 Task: Look for space in Karonga, Malawi from 15th June, 2023 to 21st June, 2023 for 5 adults in price range Rs.14000 to Rs.25000. Place can be entire place with 3 bedrooms having 3 beds and 3 bathrooms. Property type can be house, flat, guest house. Booking option can be shelf check-in. Required host language is English.
Action: Mouse moved to (435, 127)
Screenshot: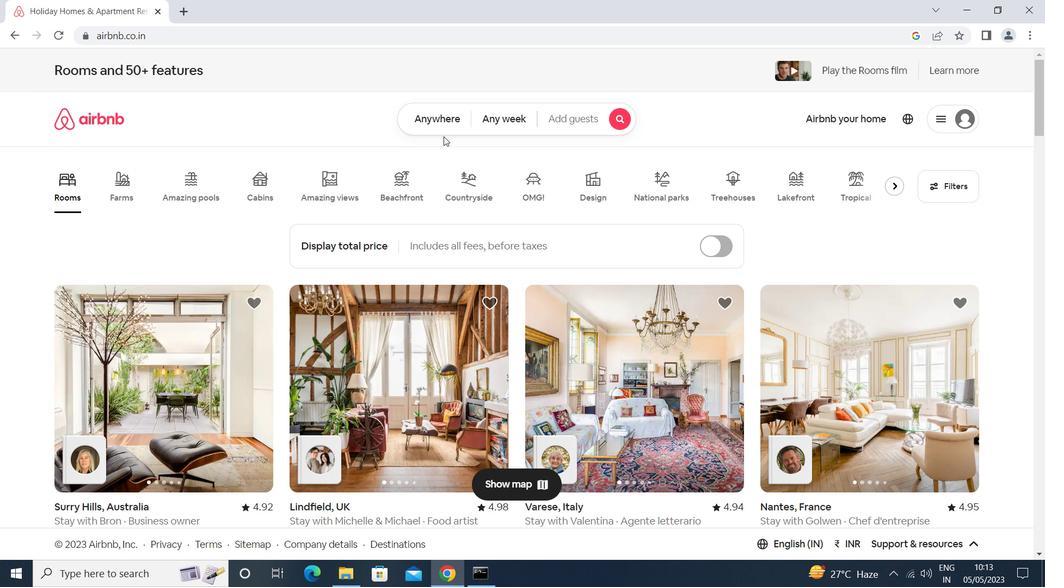 
Action: Mouse pressed left at (435, 127)
Screenshot: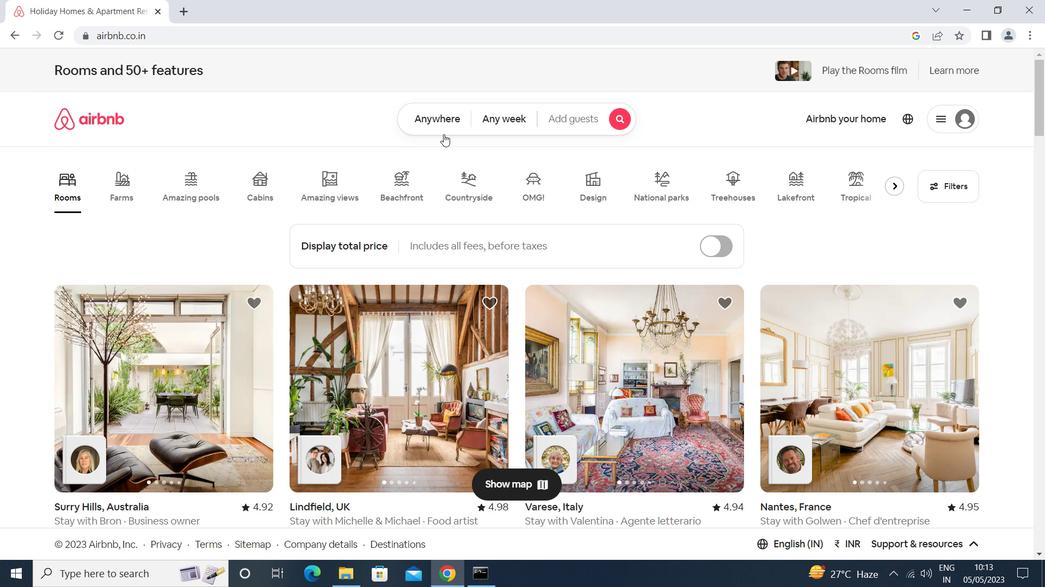 
Action: Mouse moved to (354, 173)
Screenshot: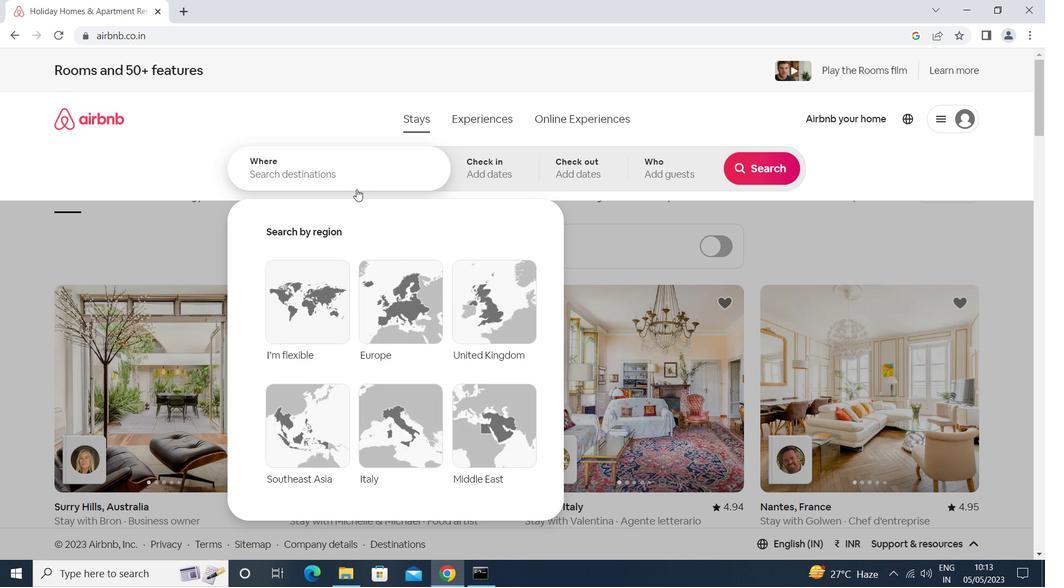 
Action: Mouse pressed left at (354, 173)
Screenshot: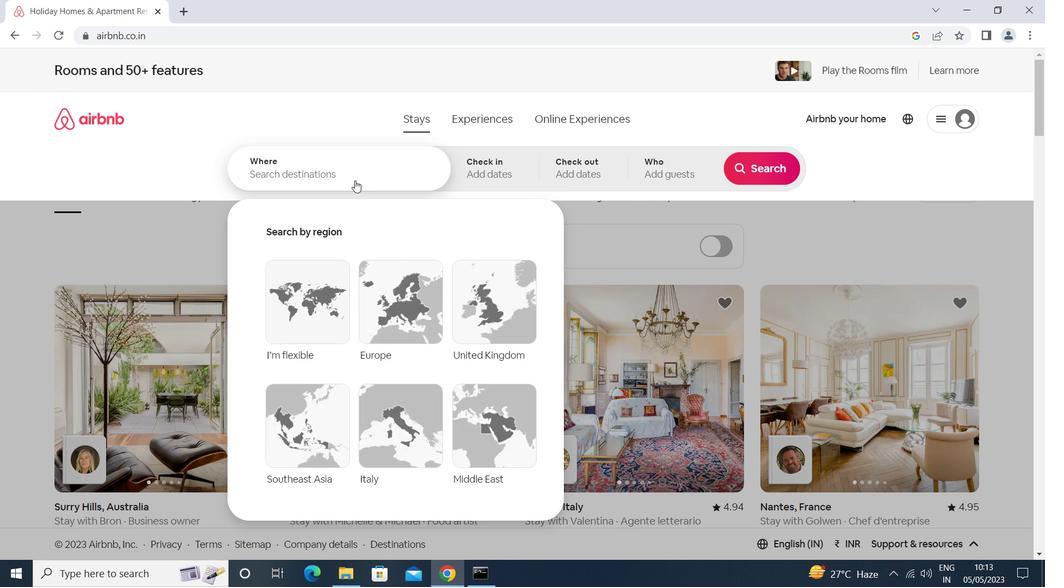
Action: Mouse moved to (354, 173)
Screenshot: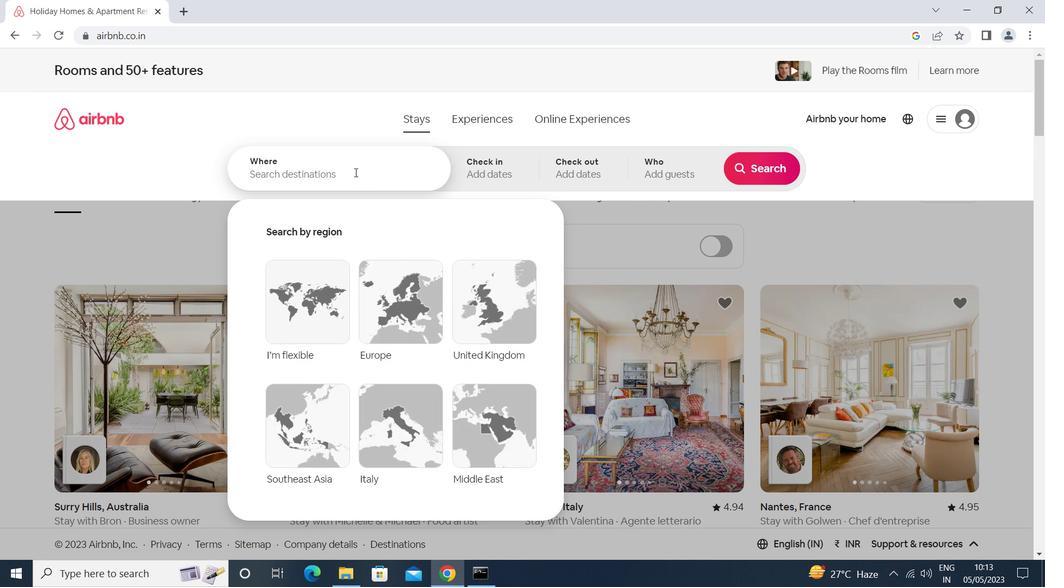 
Action: Key pressed karongas<Key.down><Key.enter>
Screenshot: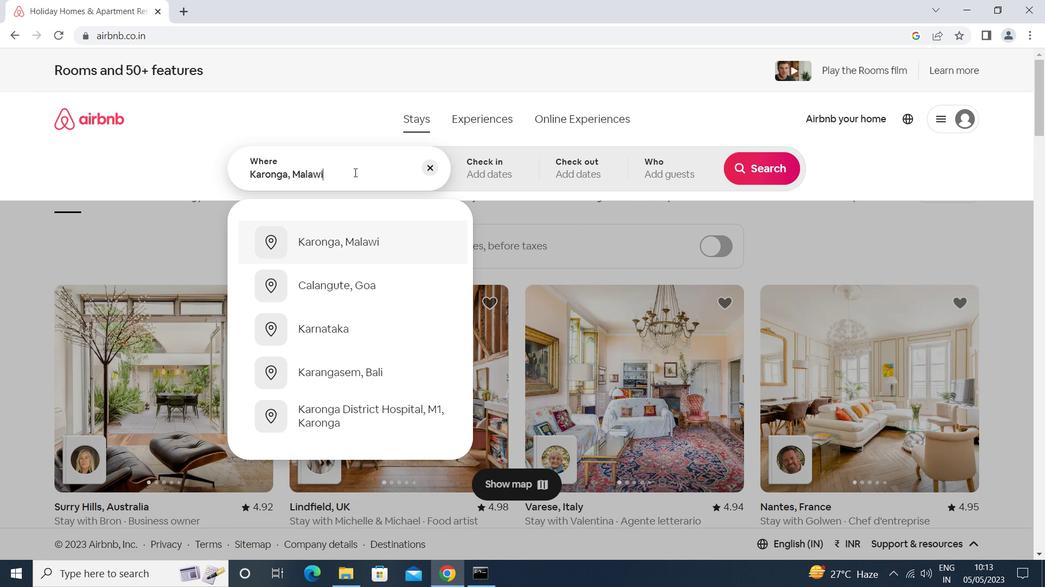 
Action: Mouse moved to (683, 392)
Screenshot: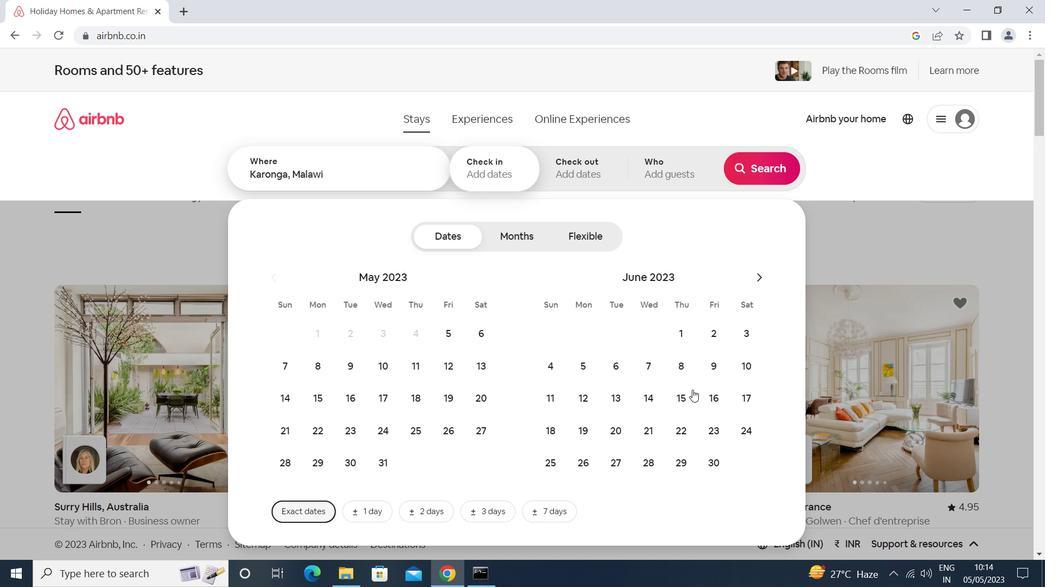 
Action: Mouse pressed left at (683, 392)
Screenshot: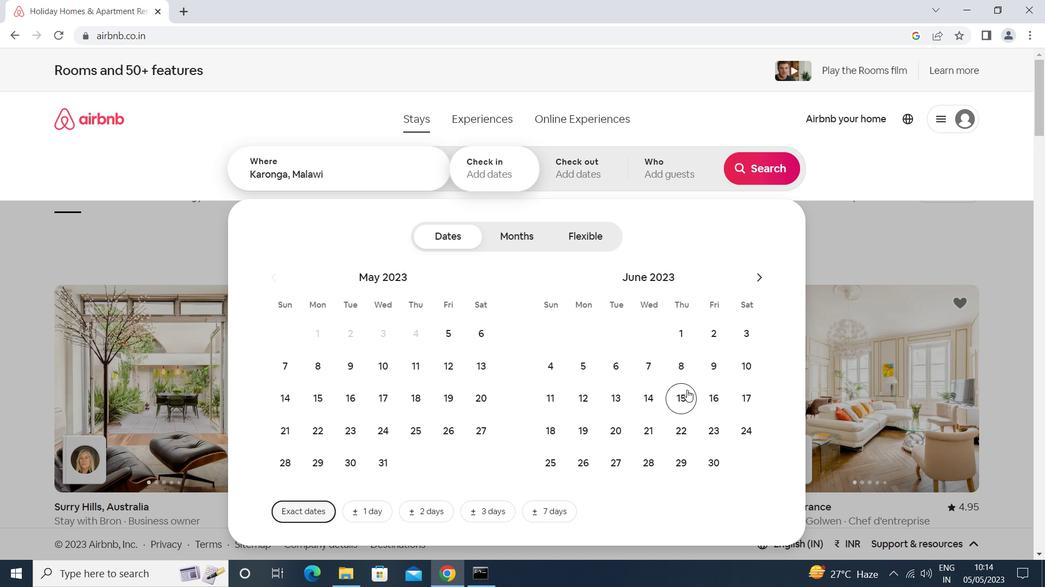 
Action: Mouse moved to (645, 431)
Screenshot: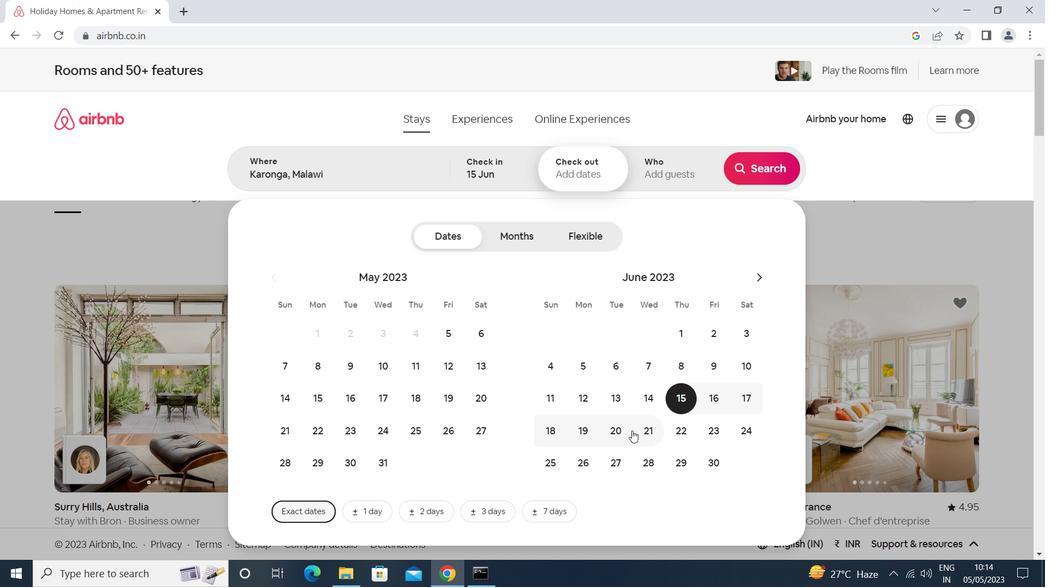 
Action: Mouse pressed left at (645, 431)
Screenshot: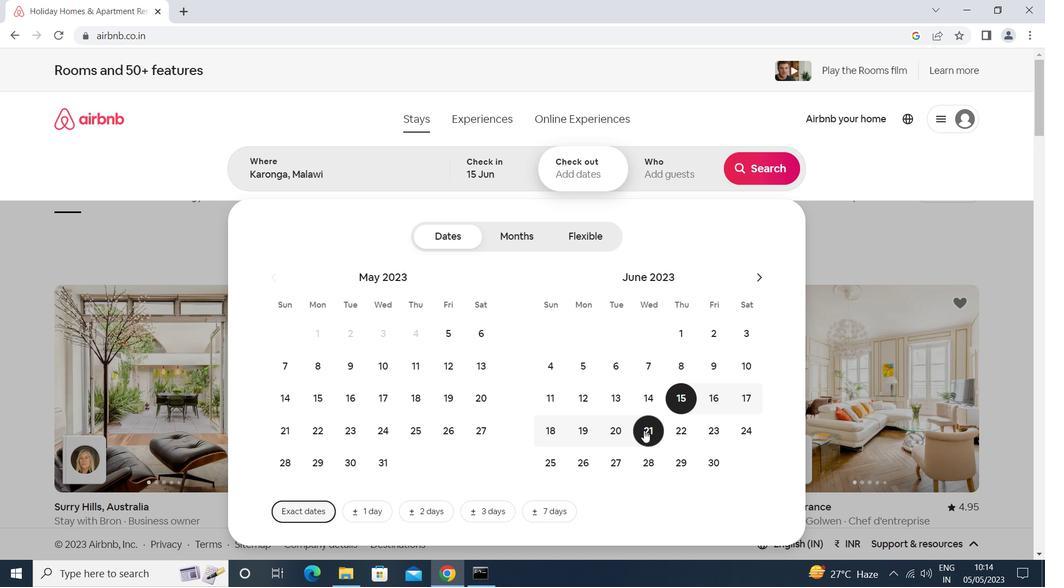
Action: Mouse moved to (648, 187)
Screenshot: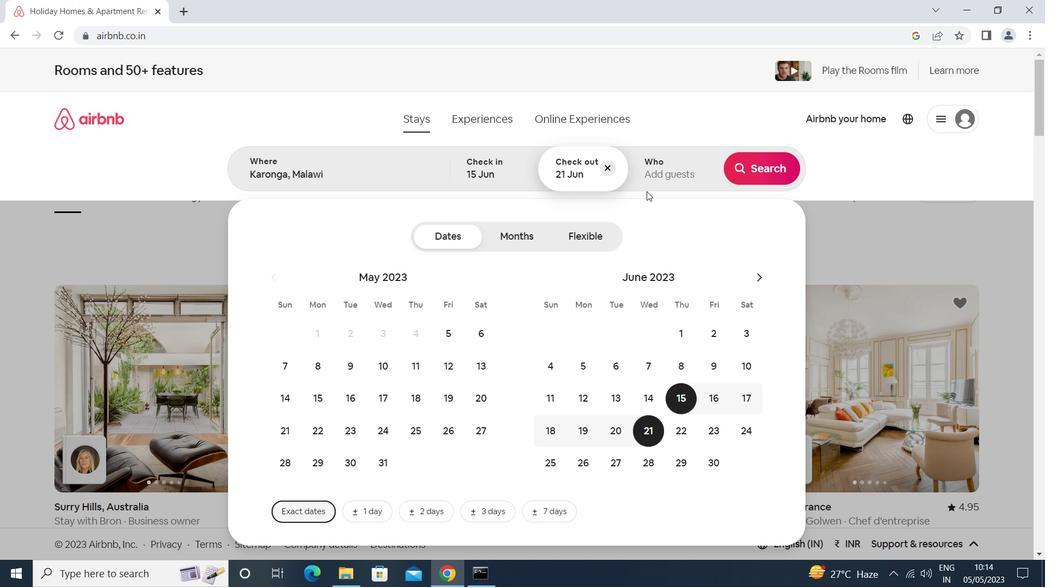 
Action: Mouse pressed left at (648, 187)
Screenshot: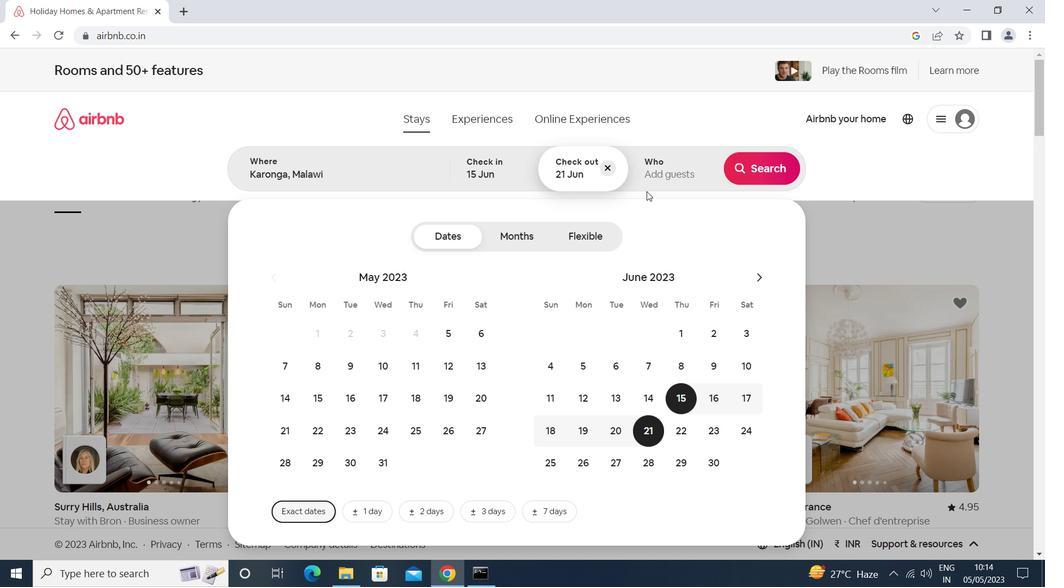 
Action: Mouse moved to (757, 242)
Screenshot: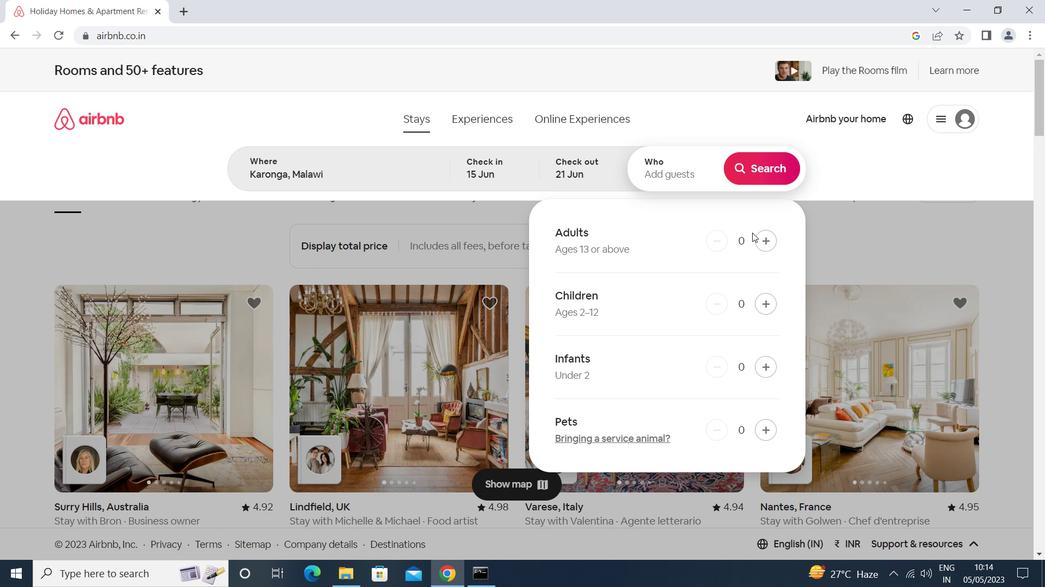 
Action: Mouse pressed left at (757, 242)
Screenshot: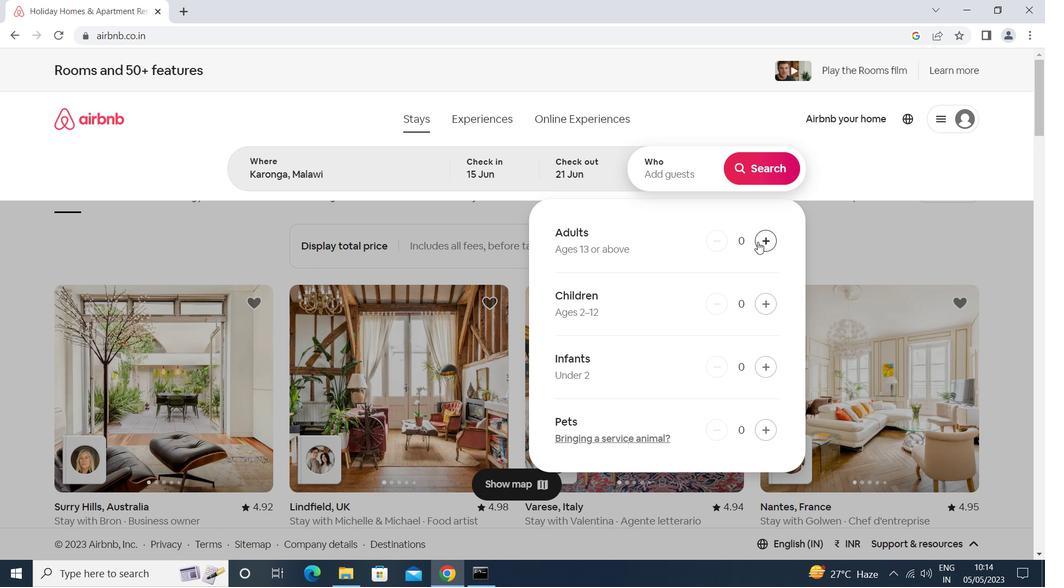
Action: Mouse pressed left at (757, 242)
Screenshot: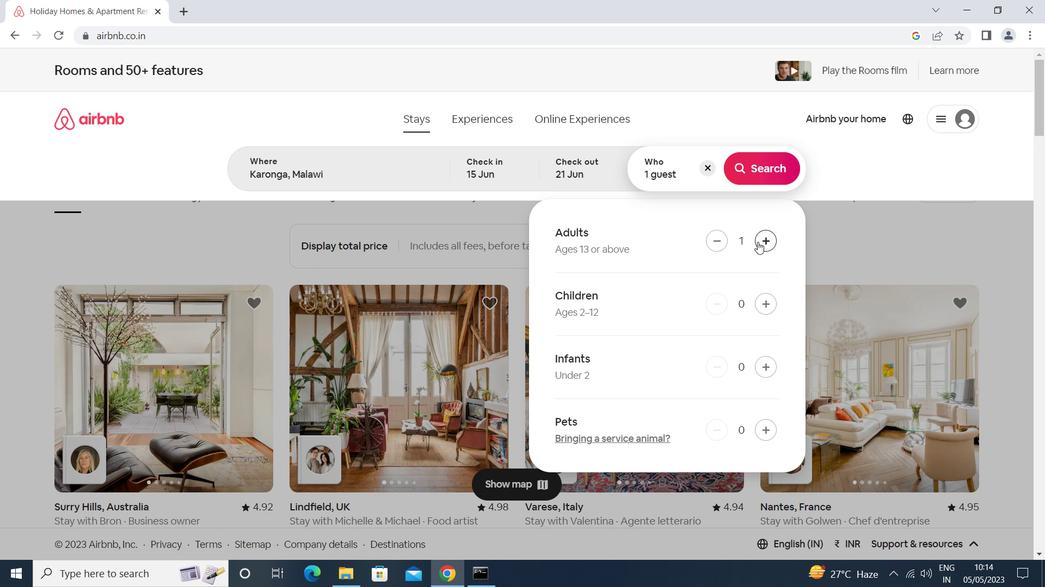 
Action: Mouse moved to (758, 242)
Screenshot: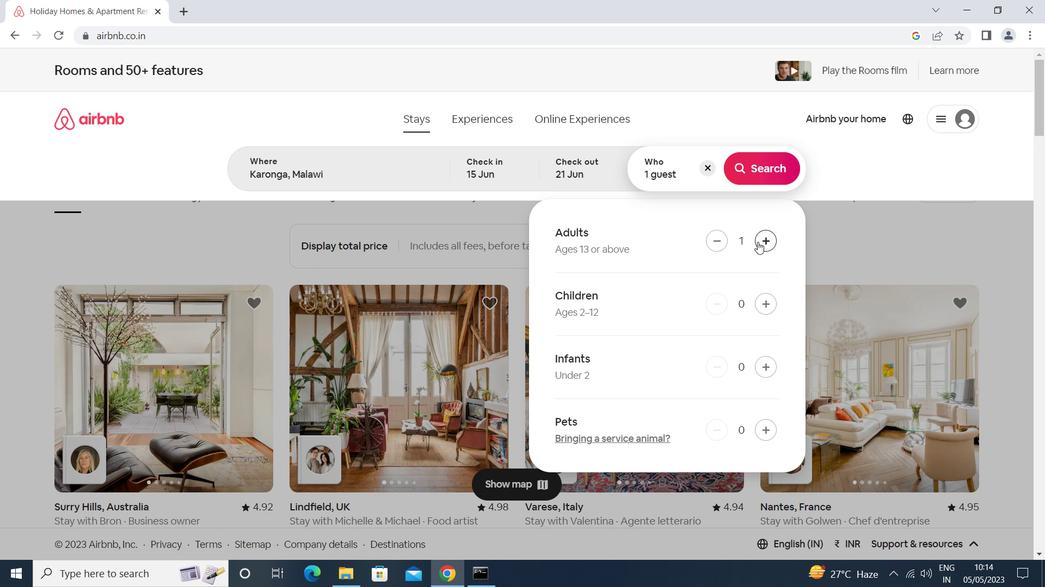 
Action: Mouse pressed left at (758, 242)
Screenshot: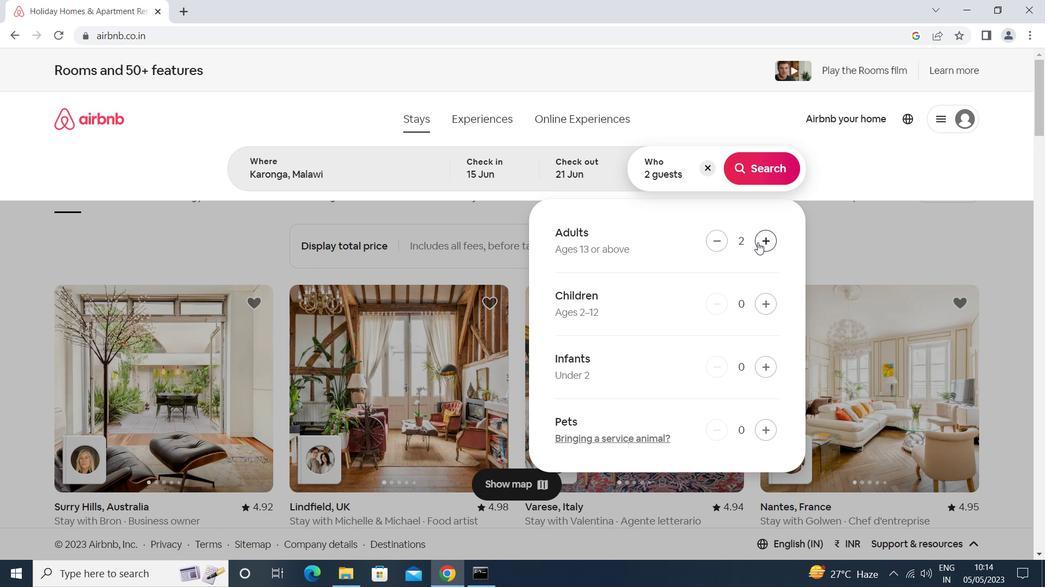 
Action: Mouse pressed left at (758, 242)
Screenshot: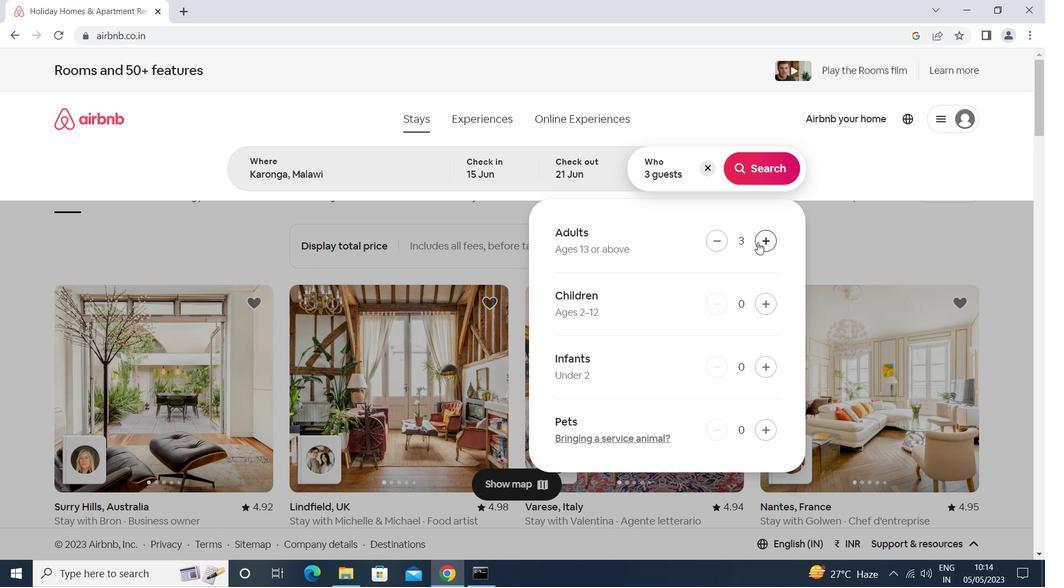 
Action: Mouse pressed left at (758, 242)
Screenshot: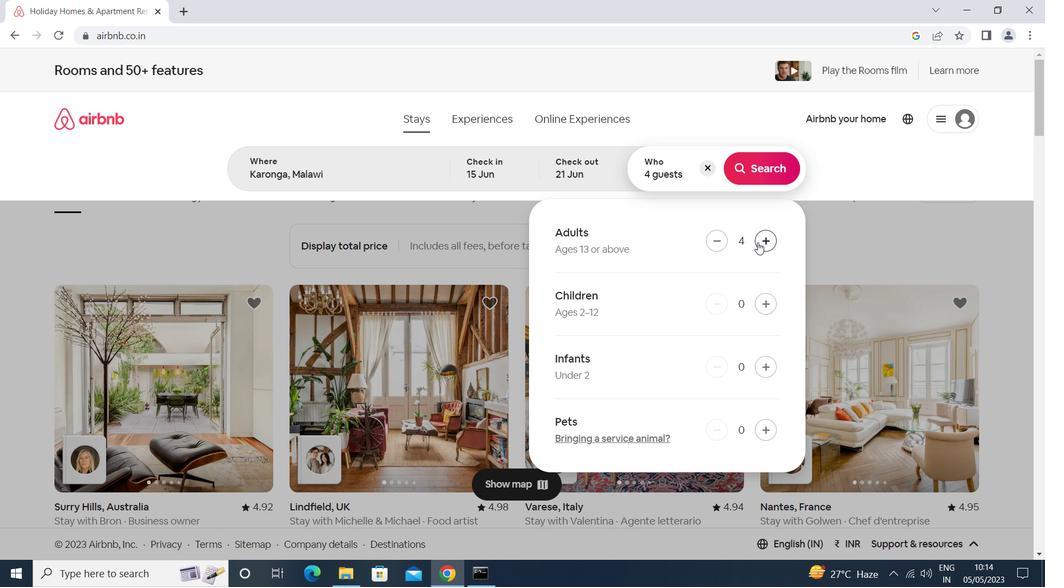 
Action: Mouse moved to (743, 145)
Screenshot: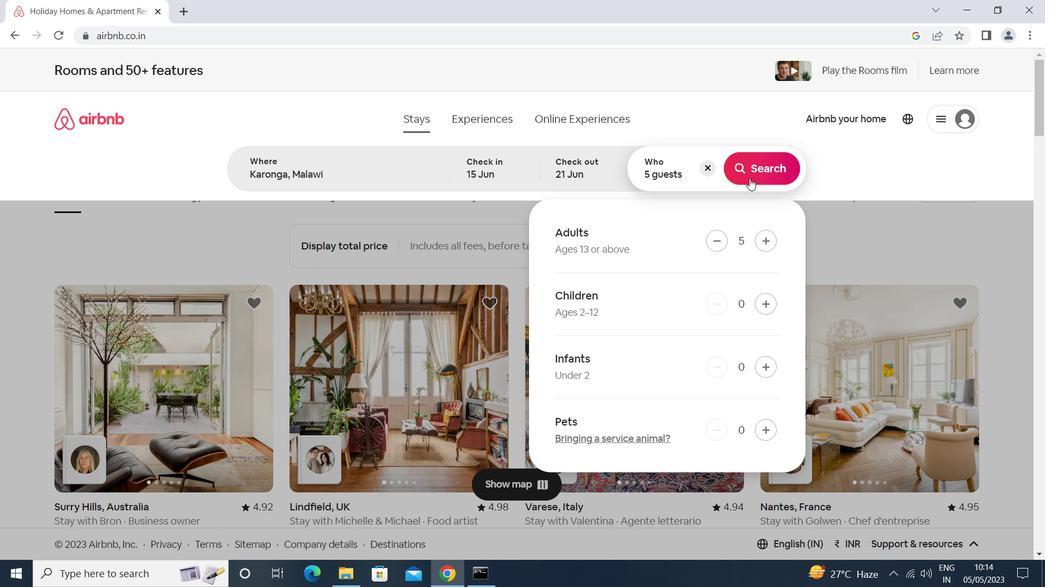 
Action: Mouse pressed left at (743, 145)
Screenshot: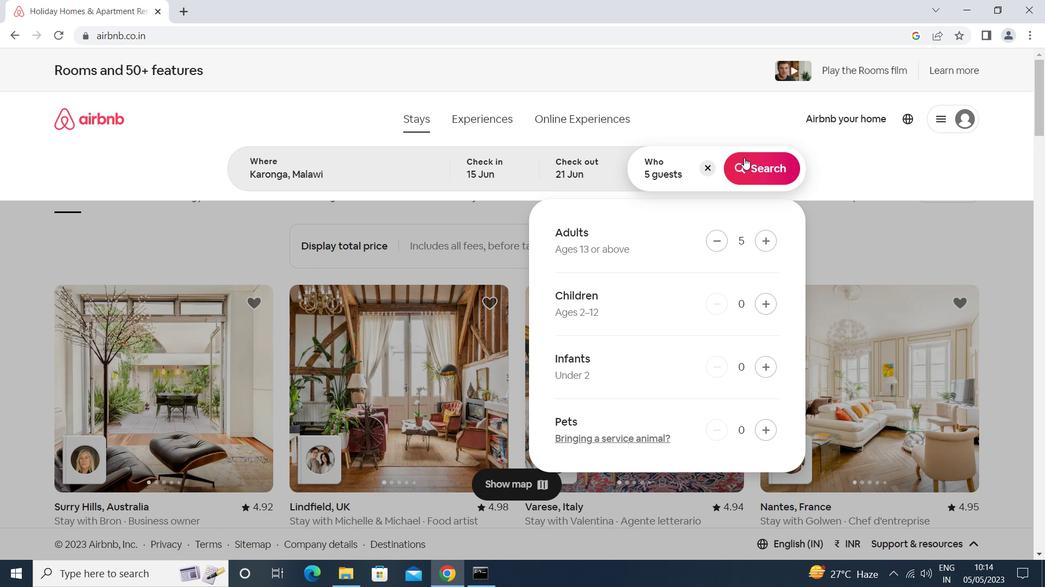 
Action: Mouse moved to (753, 167)
Screenshot: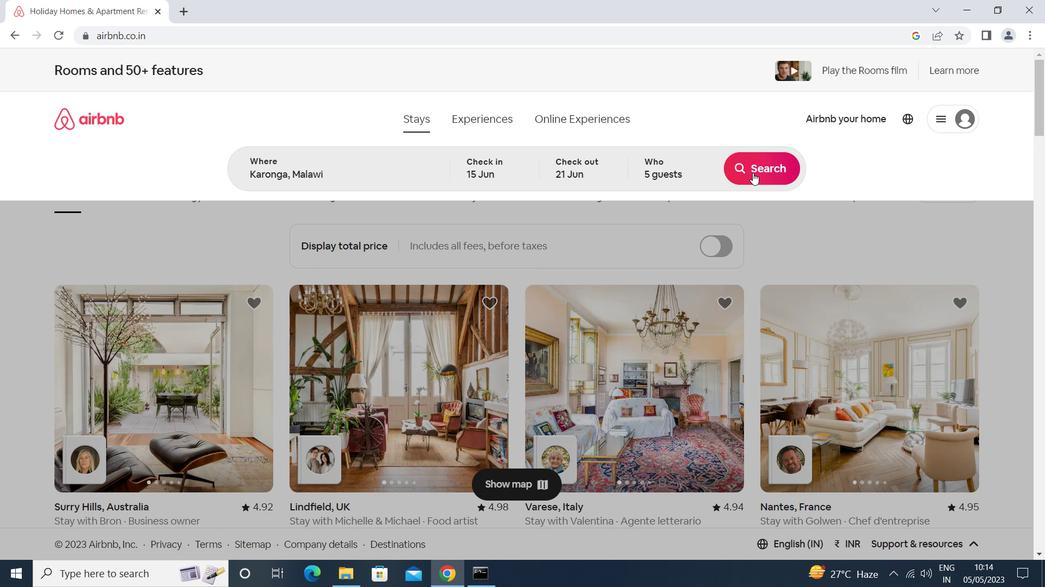 
Action: Mouse pressed left at (753, 167)
Screenshot: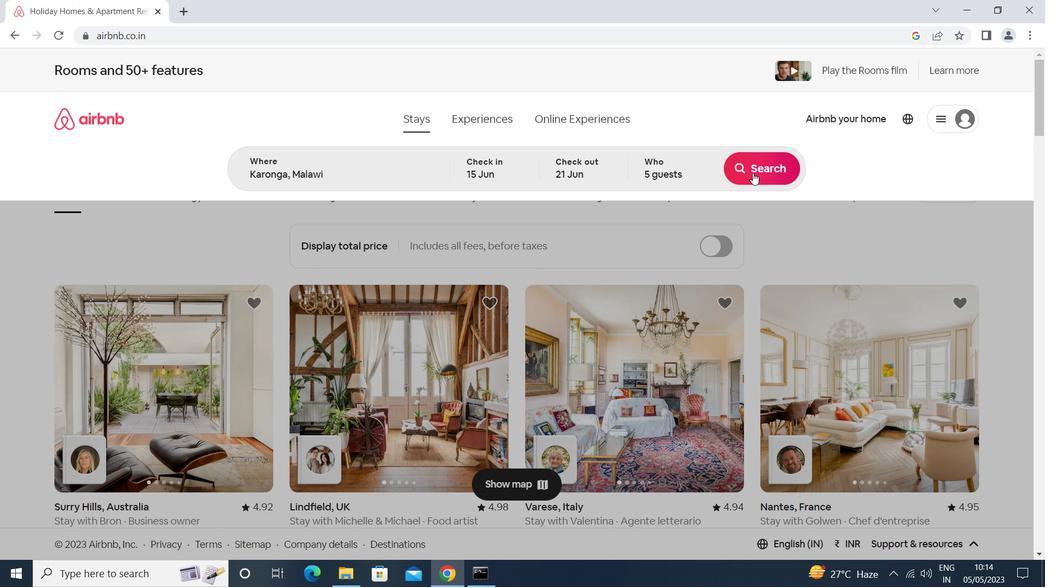 
Action: Mouse moved to (991, 123)
Screenshot: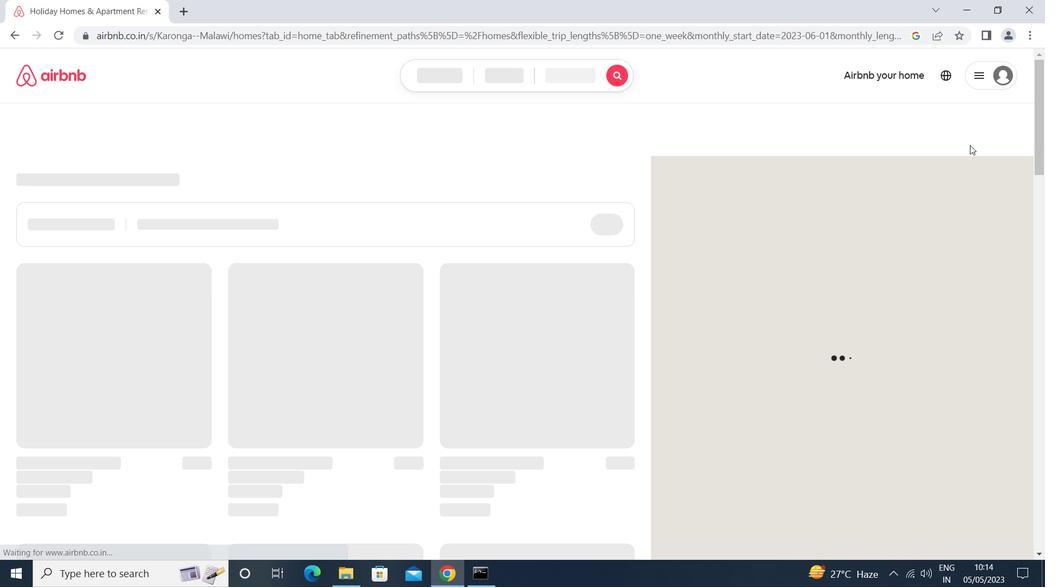 
Action: Mouse pressed left at (991, 123)
Screenshot: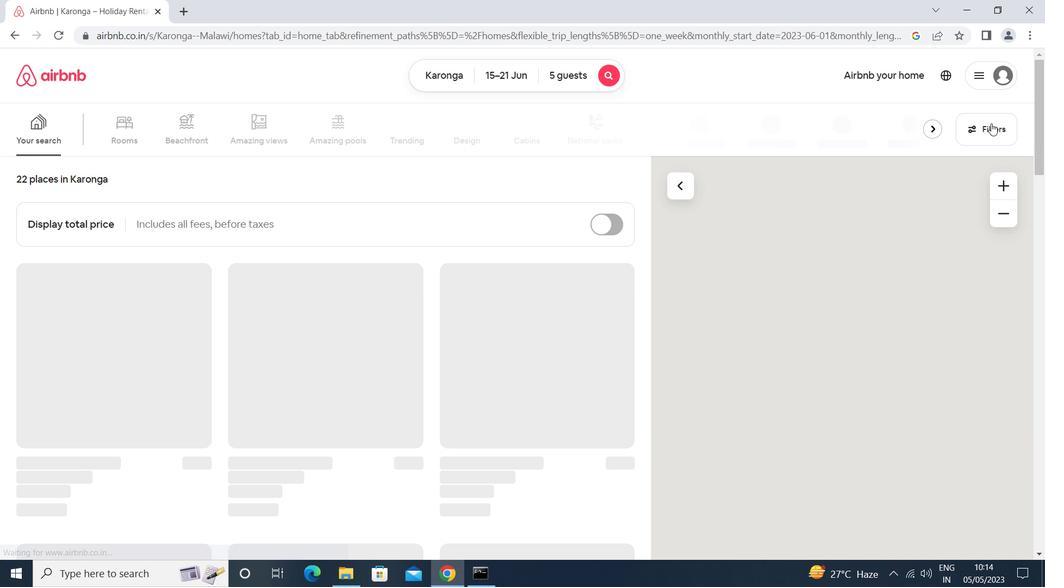 
Action: Mouse moved to (398, 461)
Screenshot: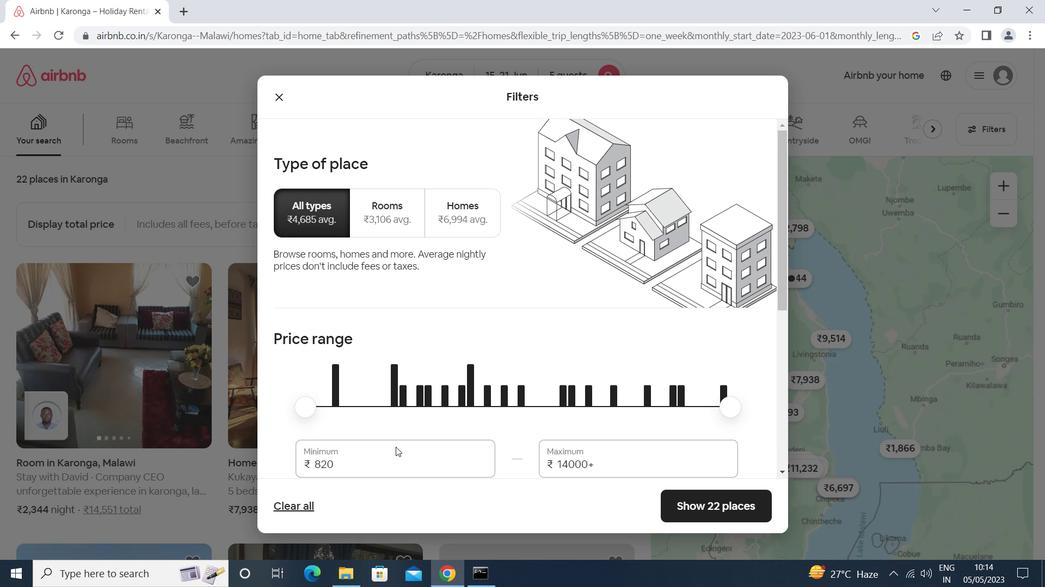 
Action: Mouse pressed left at (398, 461)
Screenshot: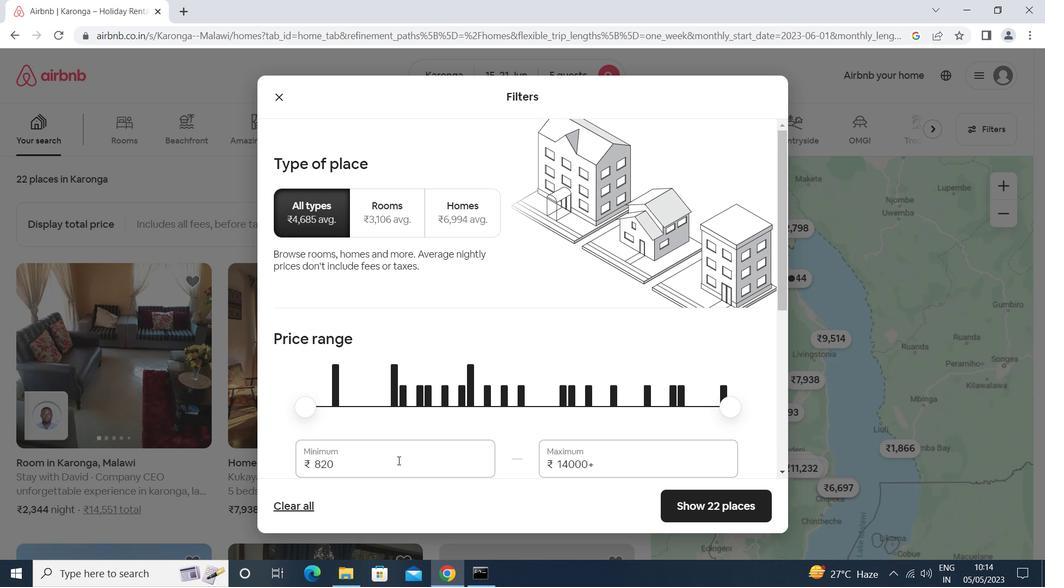 
Action: Mouse moved to (400, 452)
Screenshot: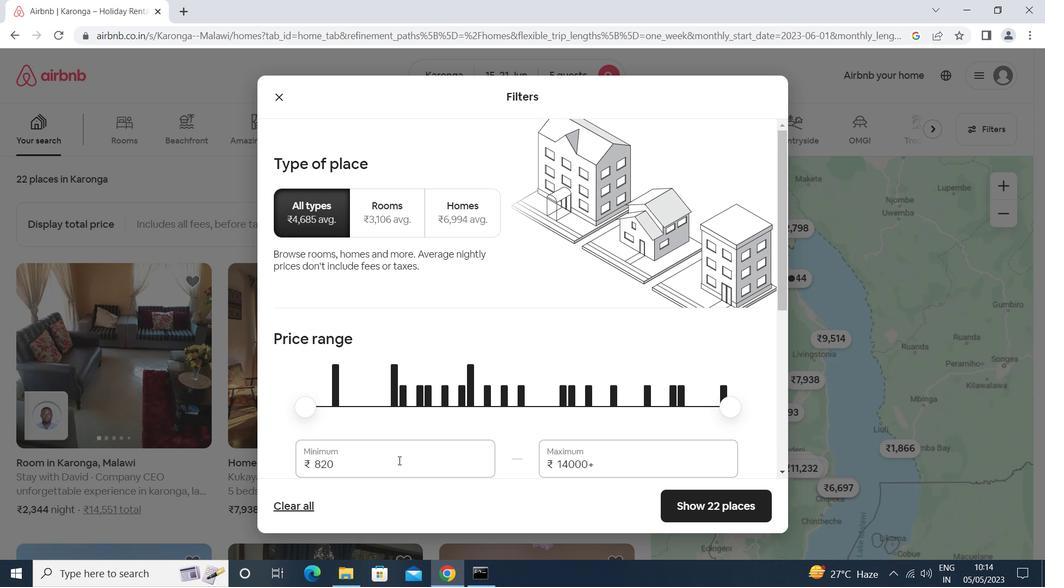 
Action: Key pressed <Key.backspace><Key.backspace><Key.backspace><Key.backspace>14000<Key.tab>25000
Screenshot: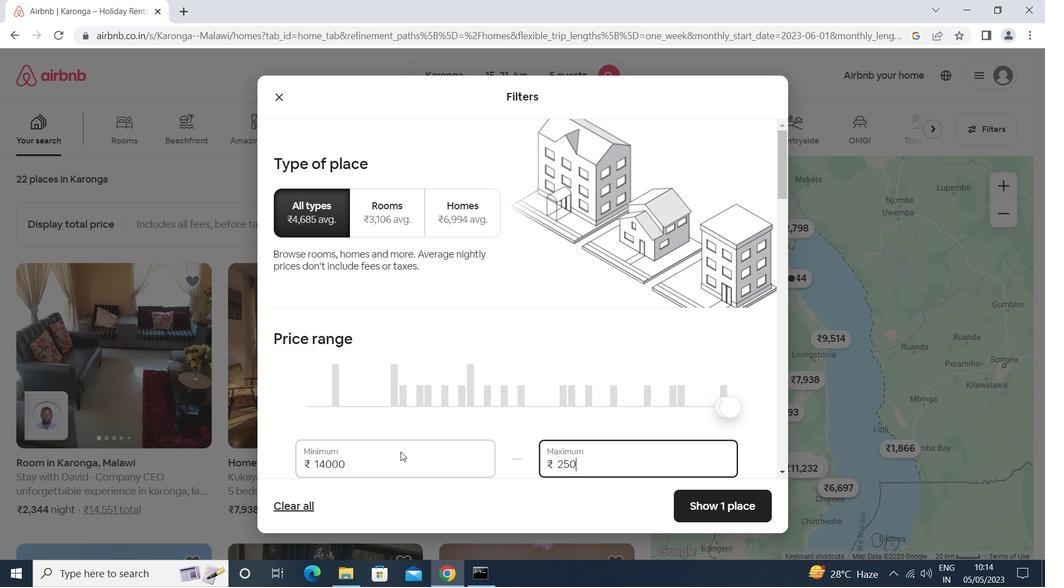 
Action: Mouse moved to (394, 442)
Screenshot: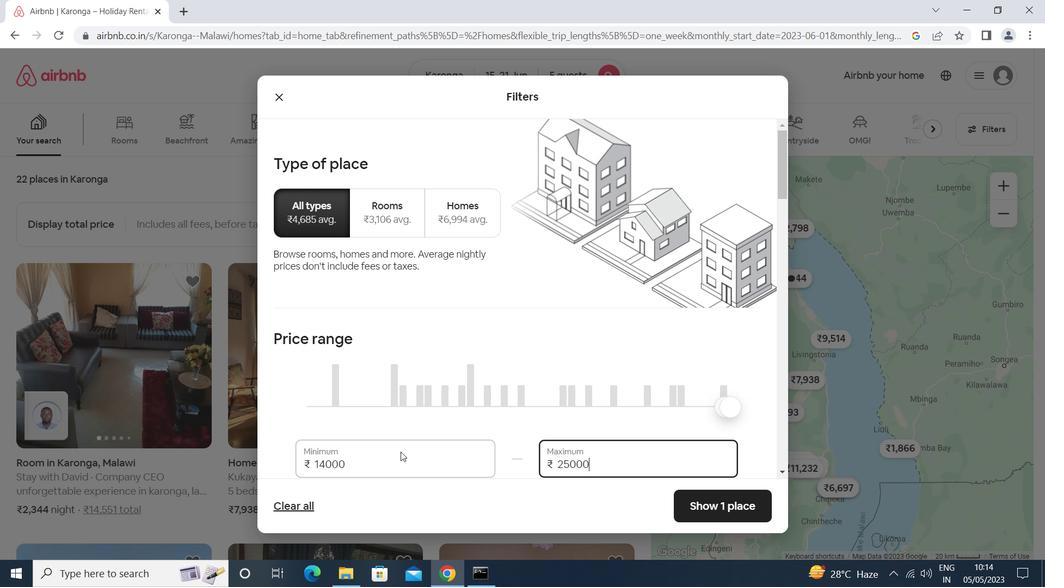 
Action: Mouse scrolled (394, 442) with delta (0, 0)
Screenshot: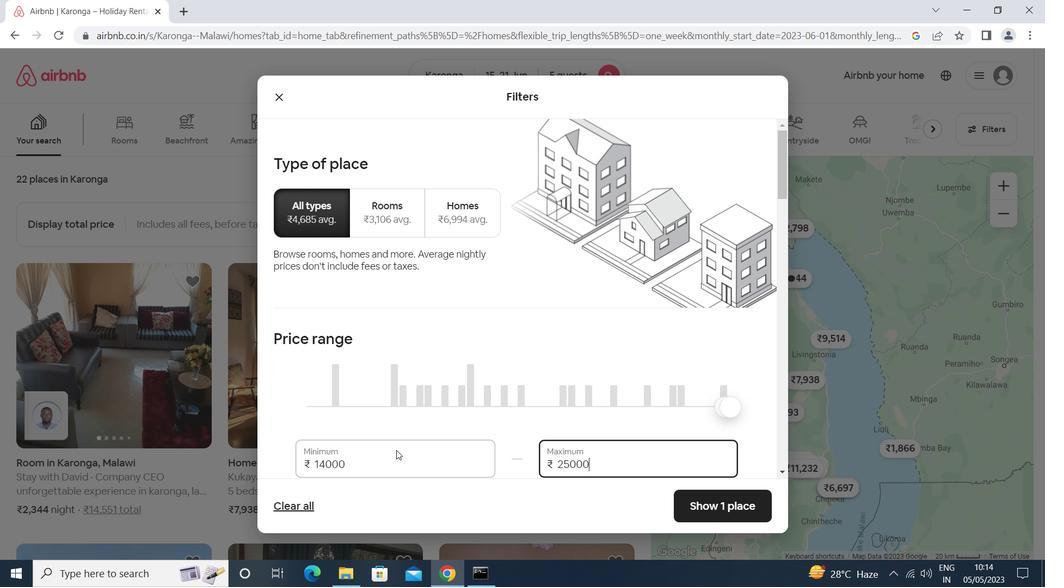 
Action: Mouse scrolled (394, 442) with delta (0, 0)
Screenshot: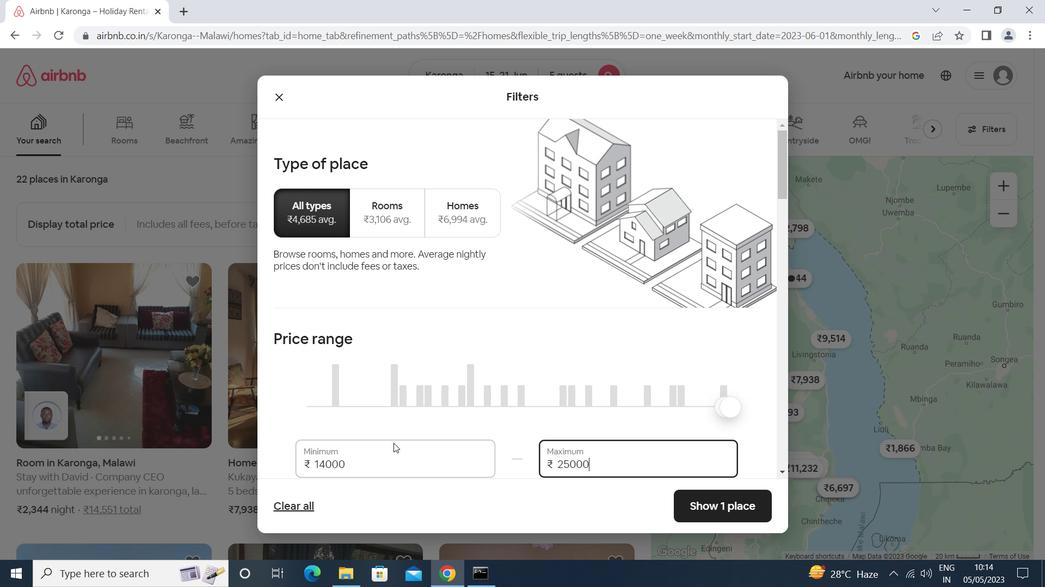 
Action: Mouse scrolled (394, 442) with delta (0, 0)
Screenshot: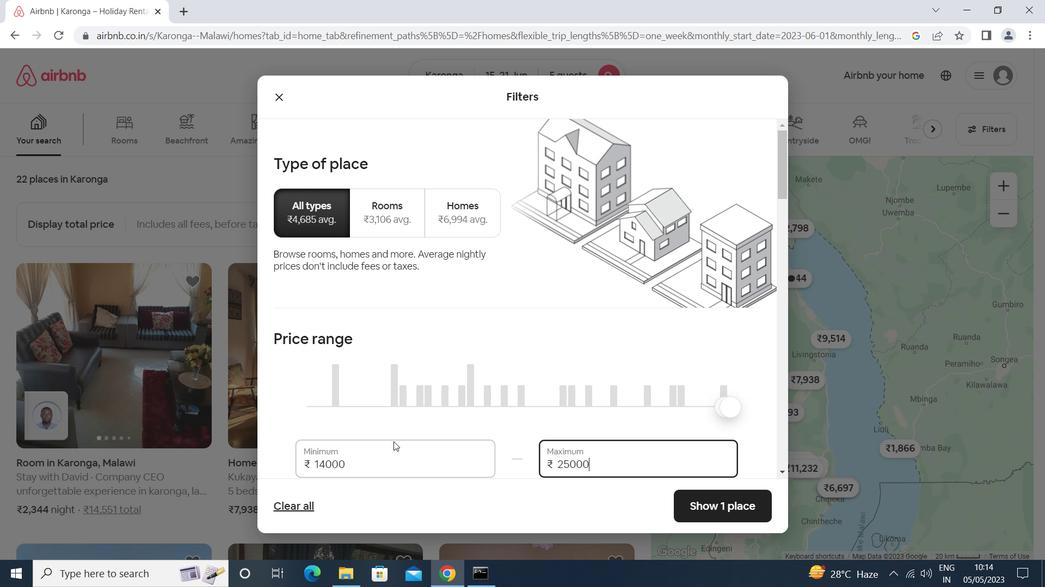 
Action: Mouse scrolled (394, 442) with delta (0, 0)
Screenshot: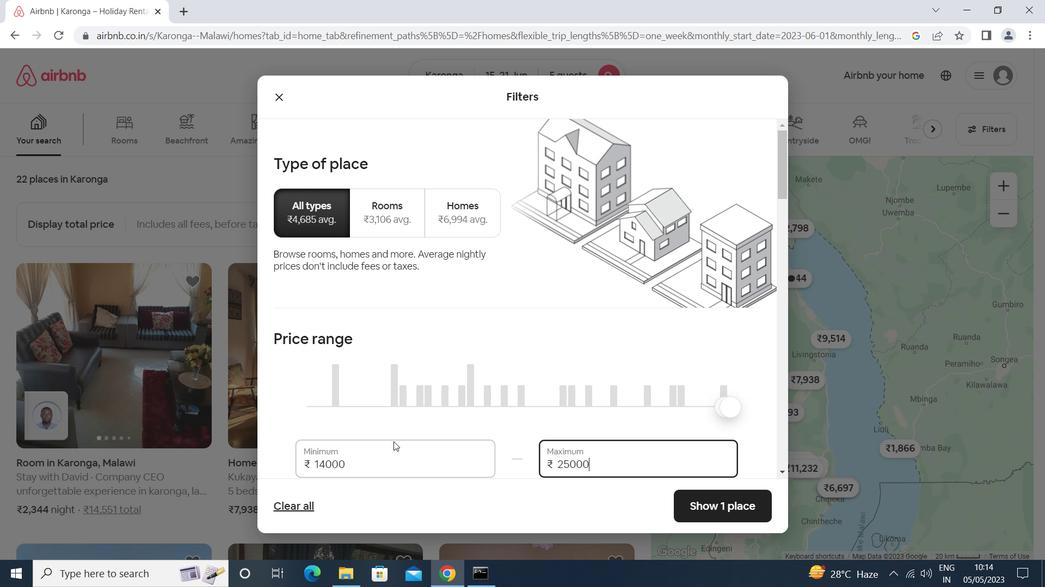 
Action: Mouse scrolled (394, 442) with delta (0, 0)
Screenshot: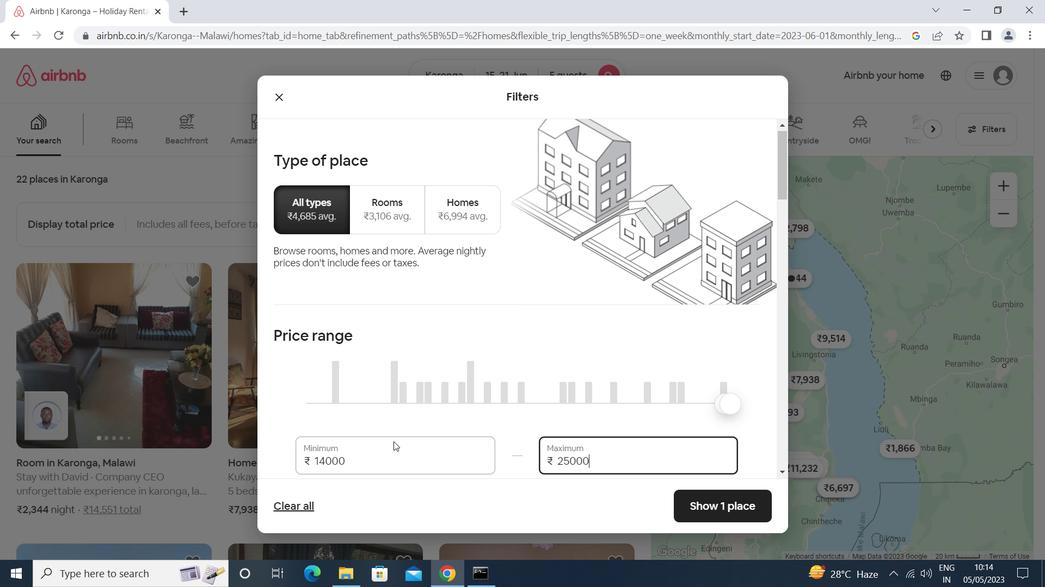 
Action: Mouse moved to (447, 268)
Screenshot: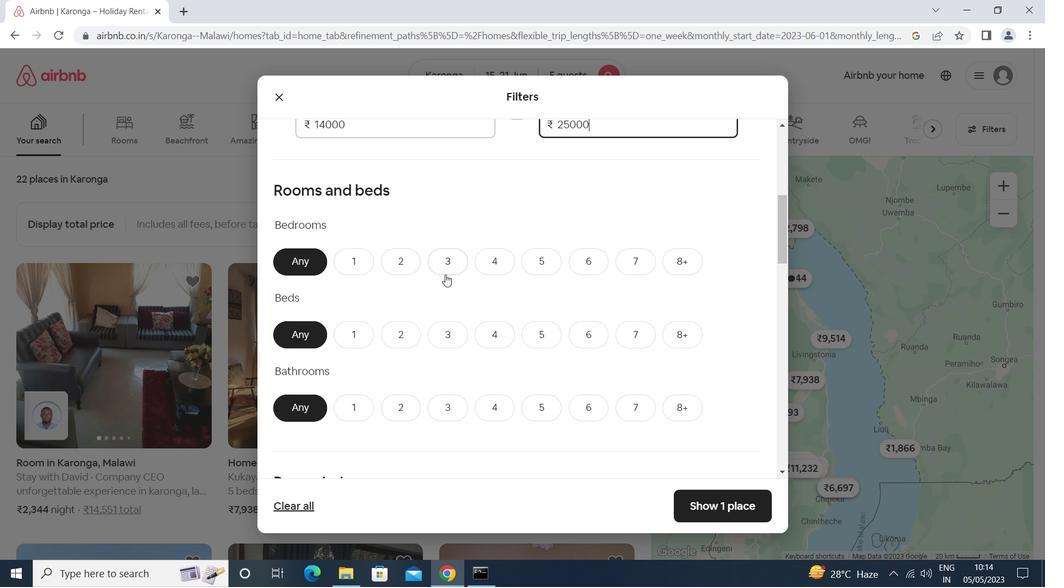 
Action: Mouse pressed left at (447, 268)
Screenshot: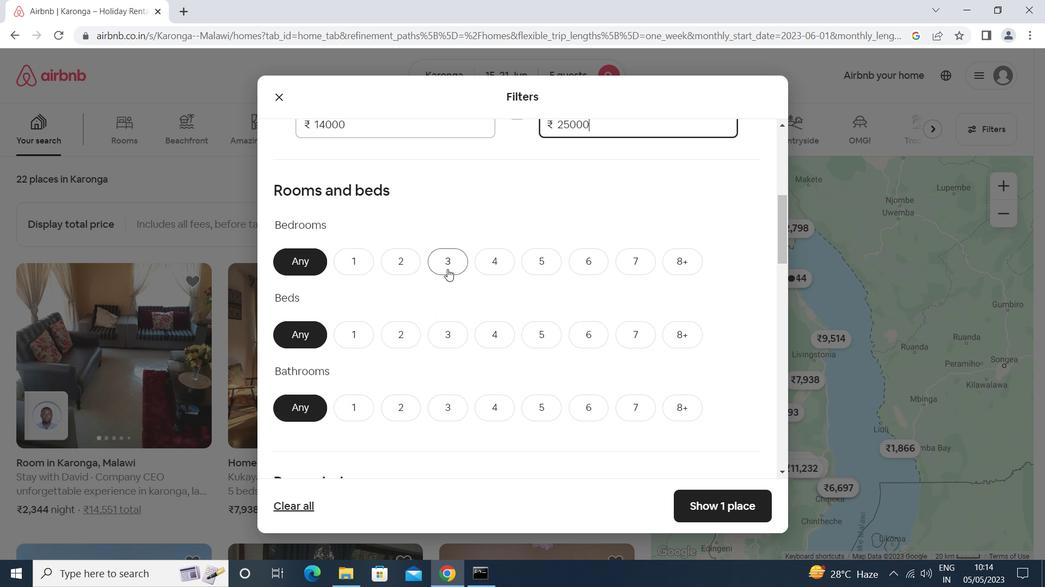 
Action: Mouse moved to (452, 334)
Screenshot: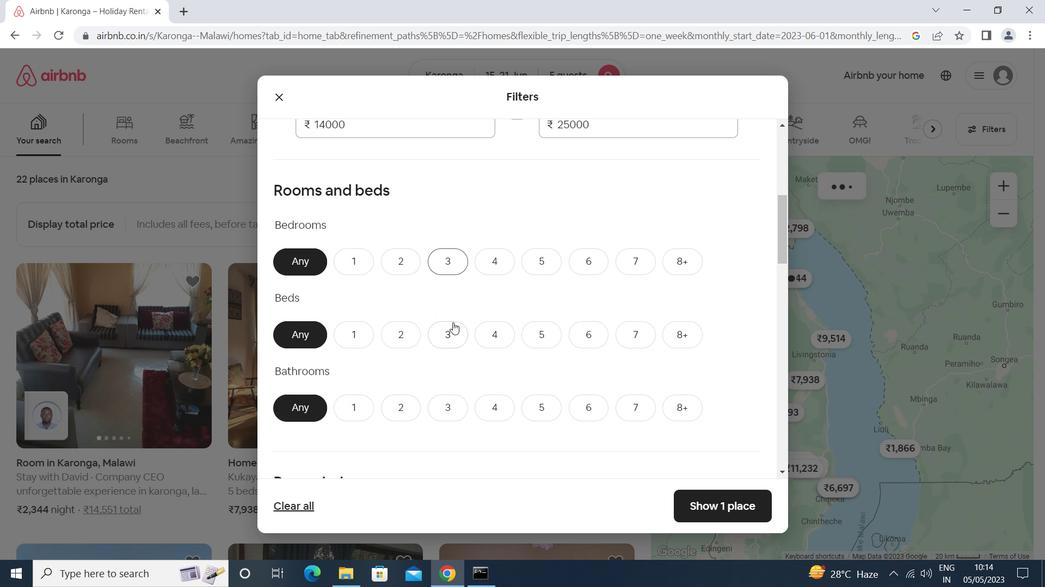 
Action: Mouse pressed left at (452, 334)
Screenshot: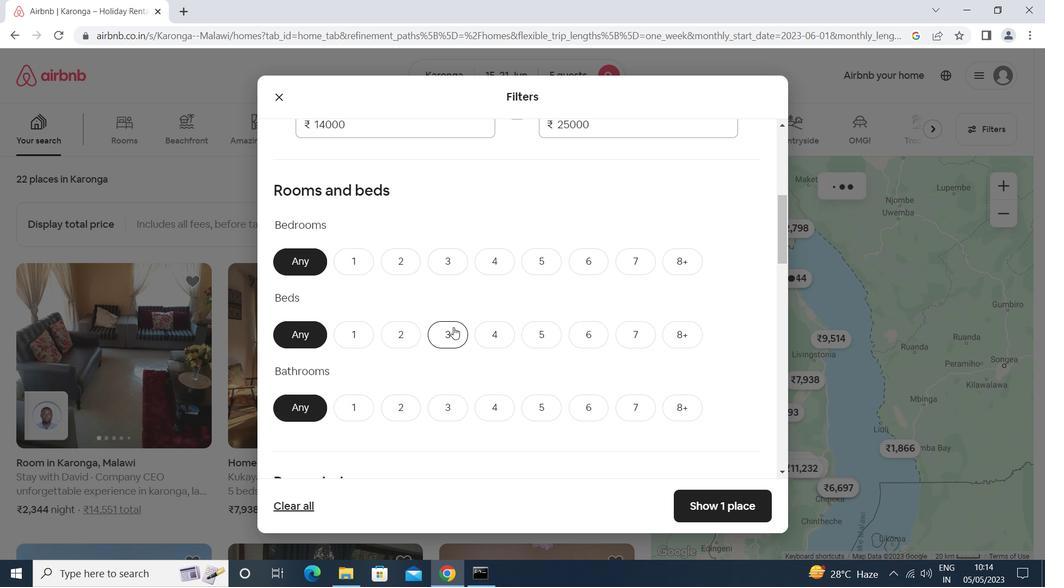 
Action: Mouse moved to (449, 403)
Screenshot: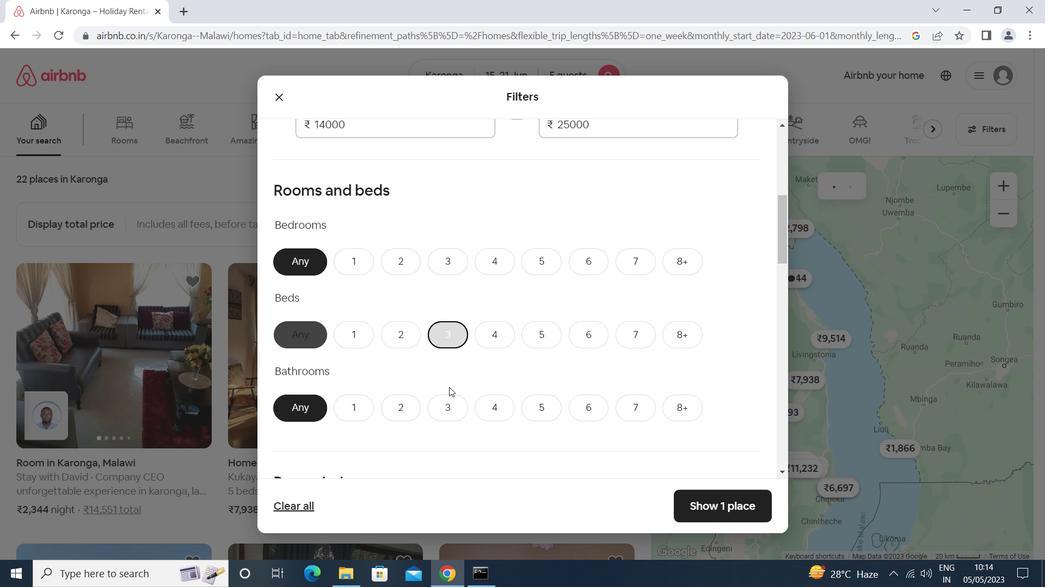 
Action: Mouse pressed left at (449, 403)
Screenshot: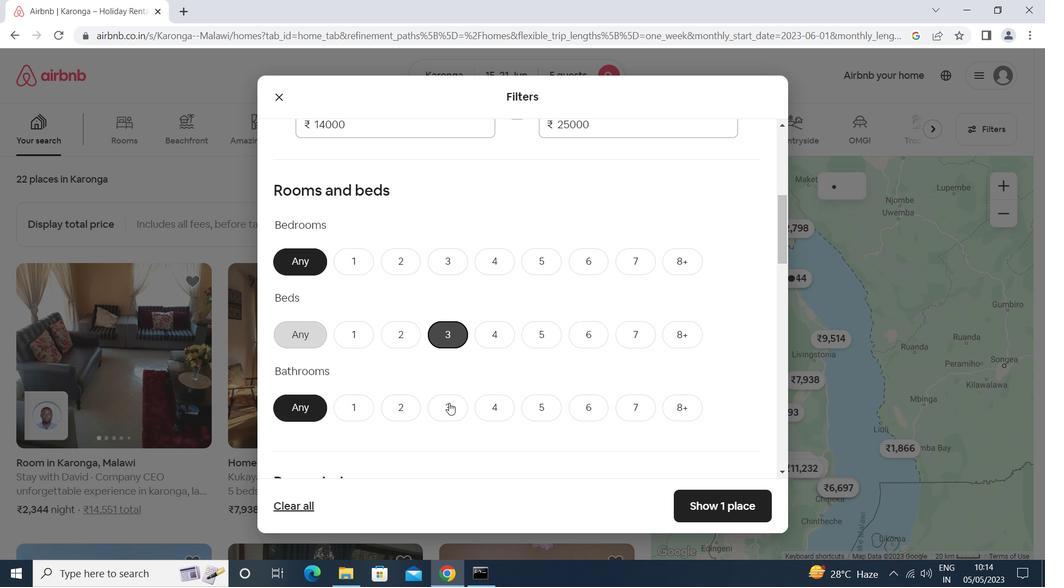 
Action: Mouse moved to (448, 401)
Screenshot: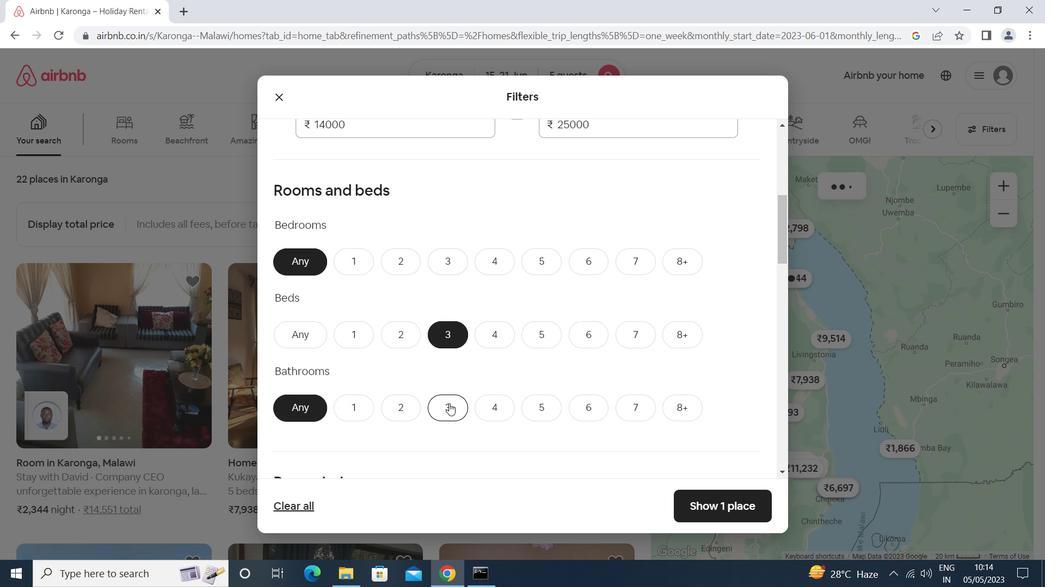 
Action: Mouse scrolled (448, 401) with delta (0, 0)
Screenshot: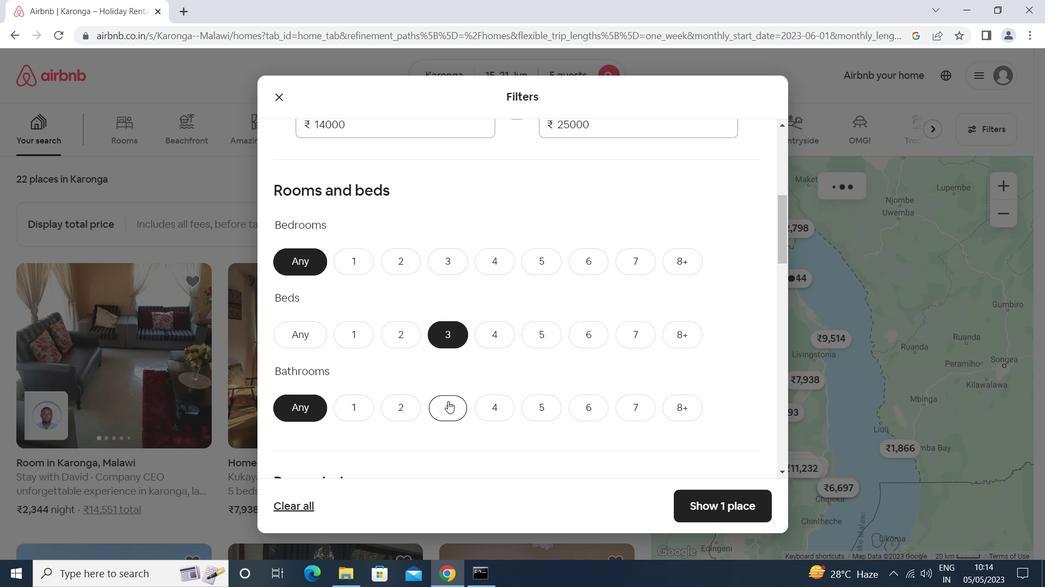 
Action: Mouse scrolled (448, 401) with delta (0, 0)
Screenshot: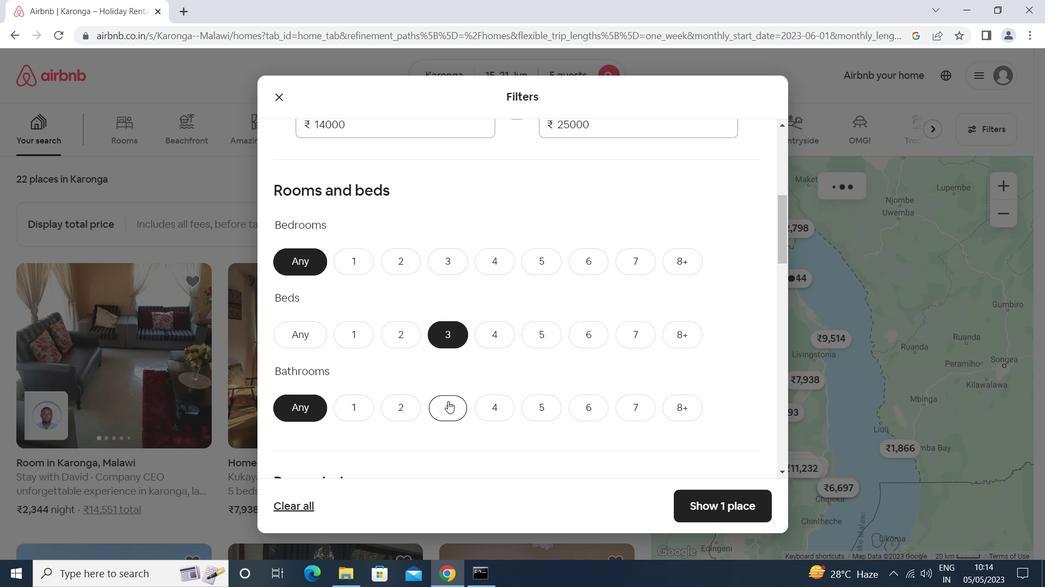 
Action: Mouse scrolled (448, 401) with delta (0, 0)
Screenshot: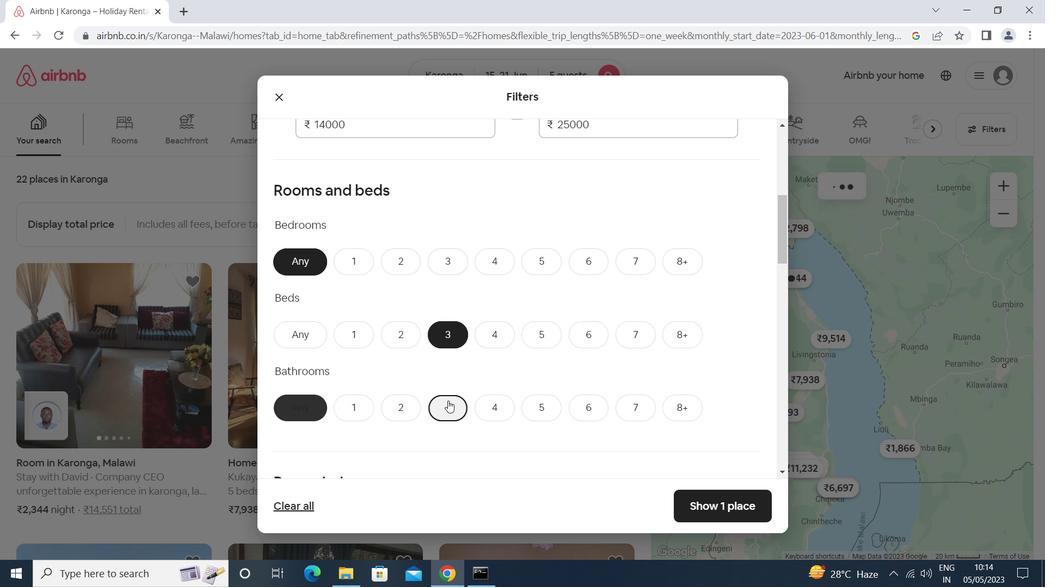 
Action: Mouse scrolled (448, 401) with delta (0, 0)
Screenshot: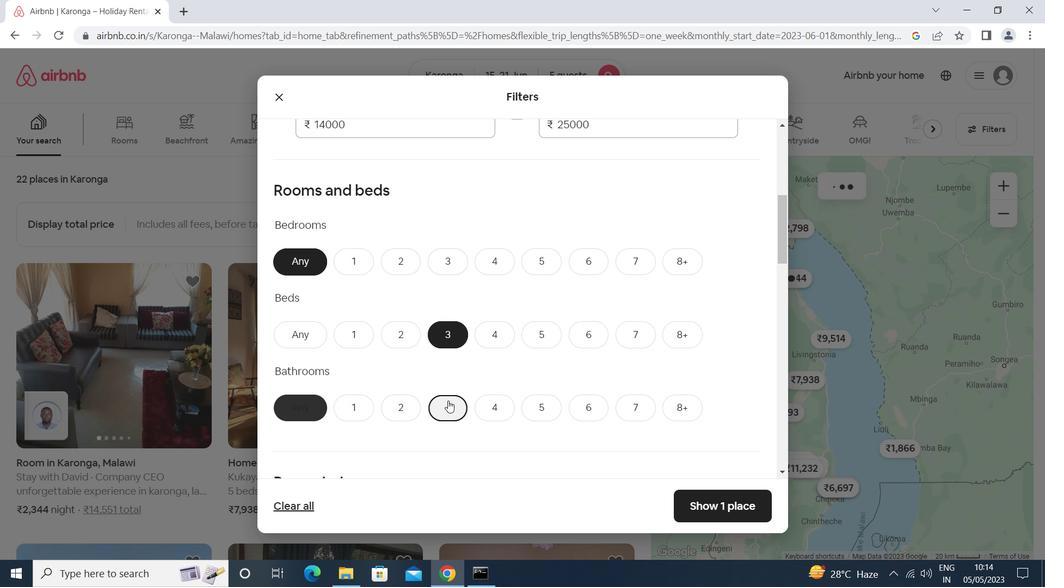 
Action: Mouse moved to (351, 289)
Screenshot: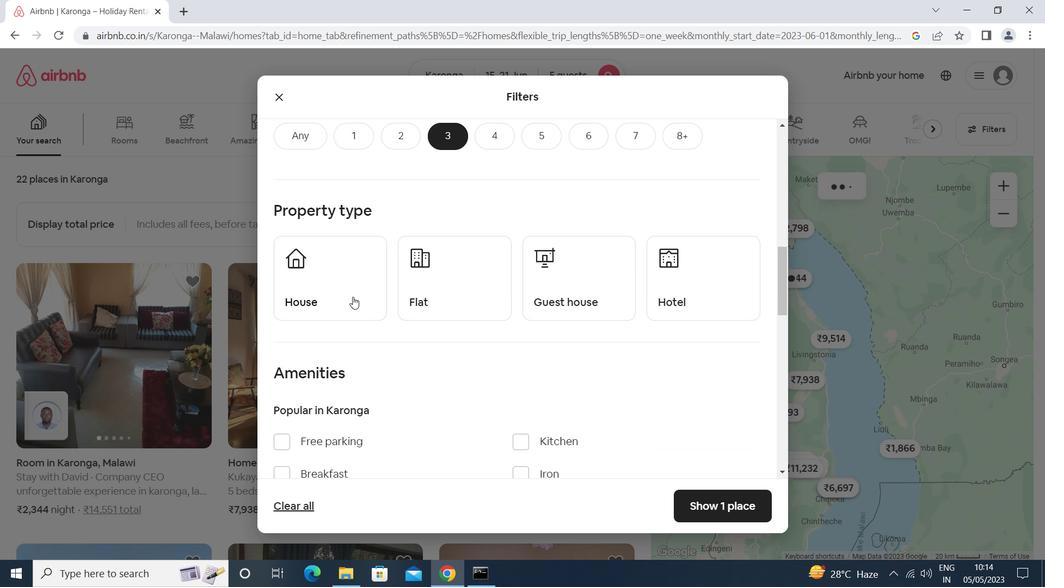 
Action: Mouse pressed left at (351, 289)
Screenshot: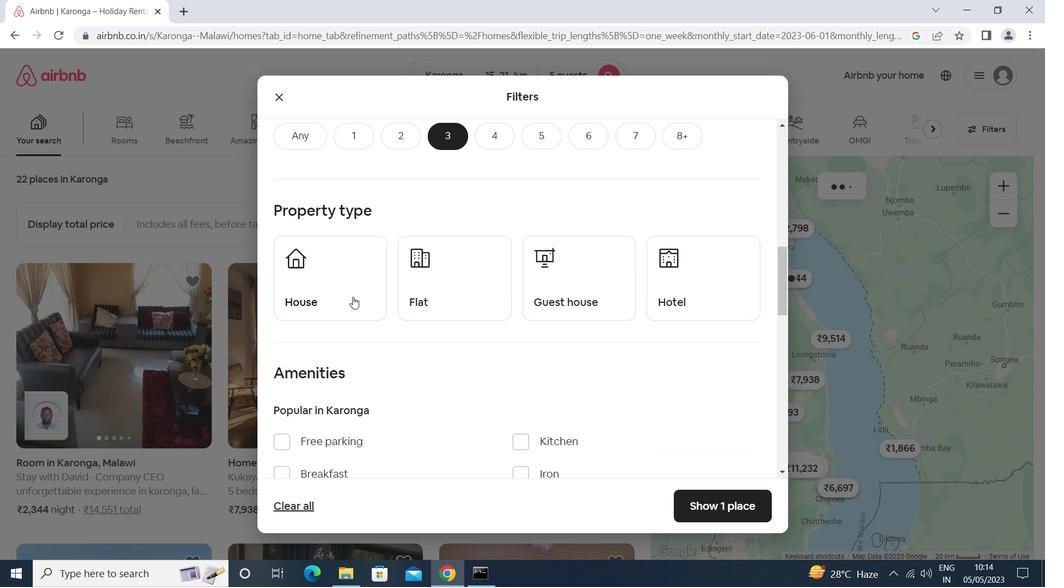 
Action: Mouse moved to (461, 273)
Screenshot: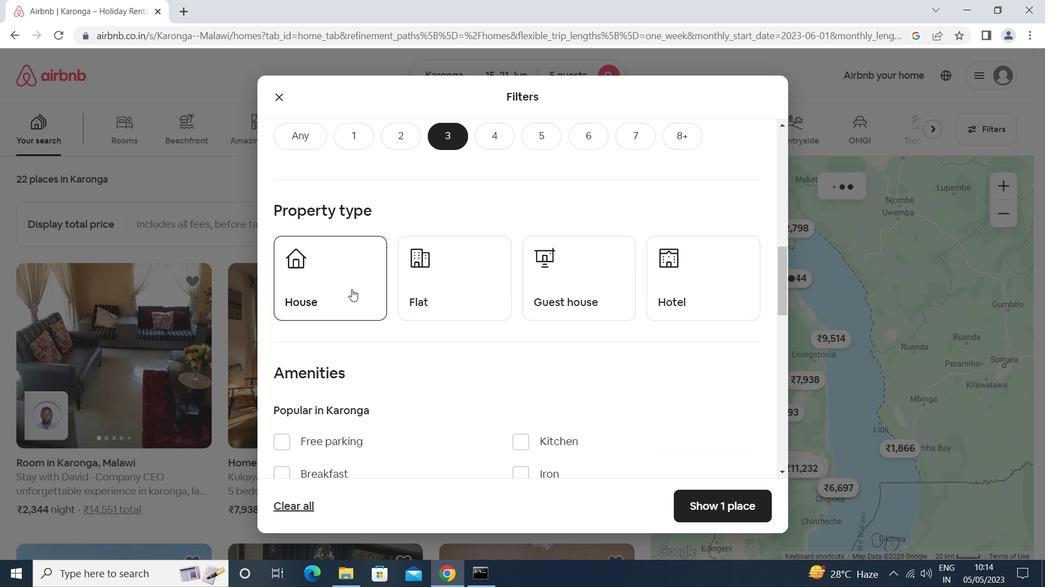 
Action: Mouse pressed left at (461, 273)
Screenshot: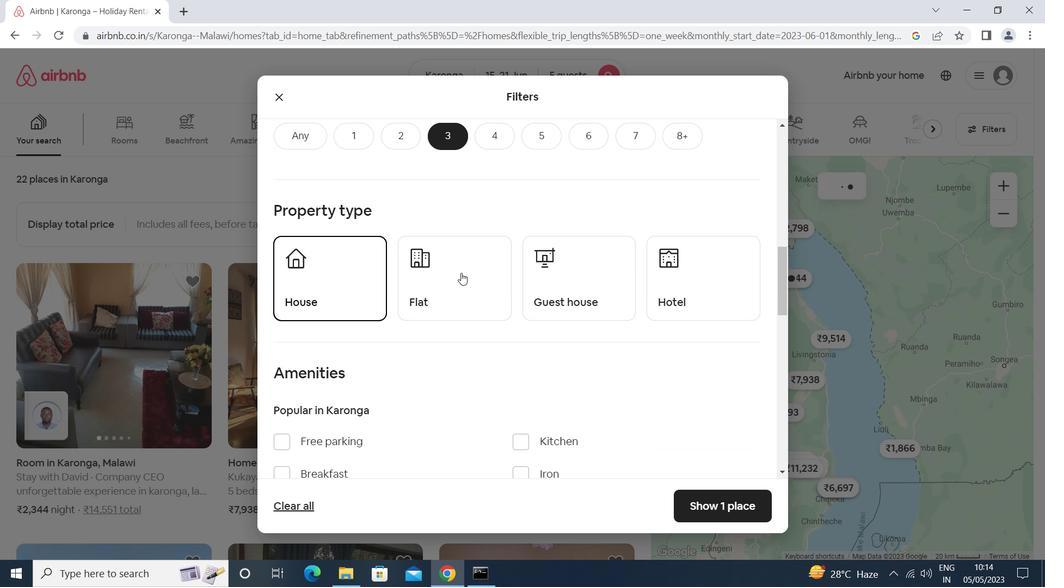 
Action: Mouse moved to (565, 270)
Screenshot: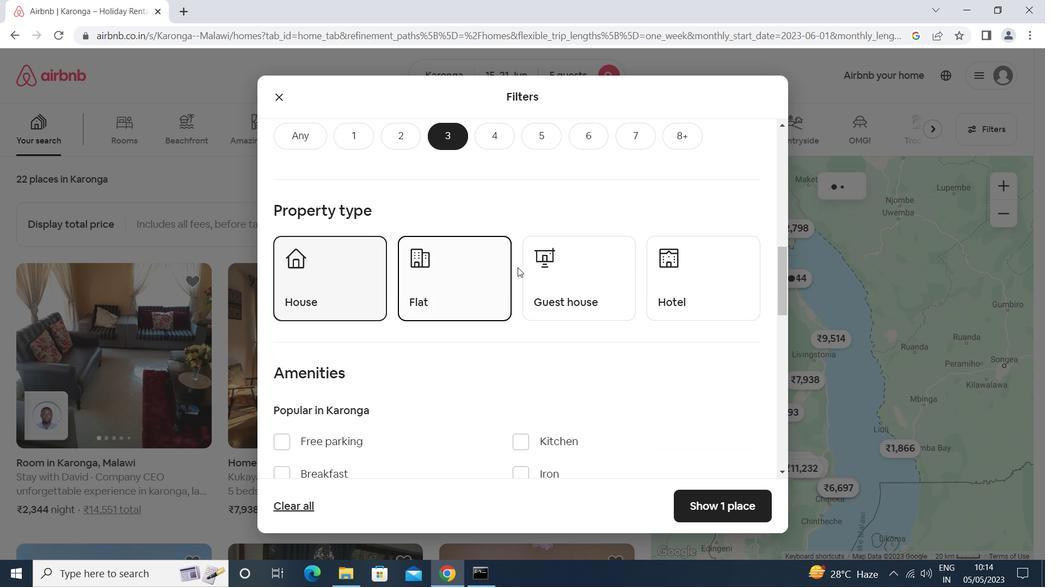 
Action: Mouse pressed left at (565, 270)
Screenshot: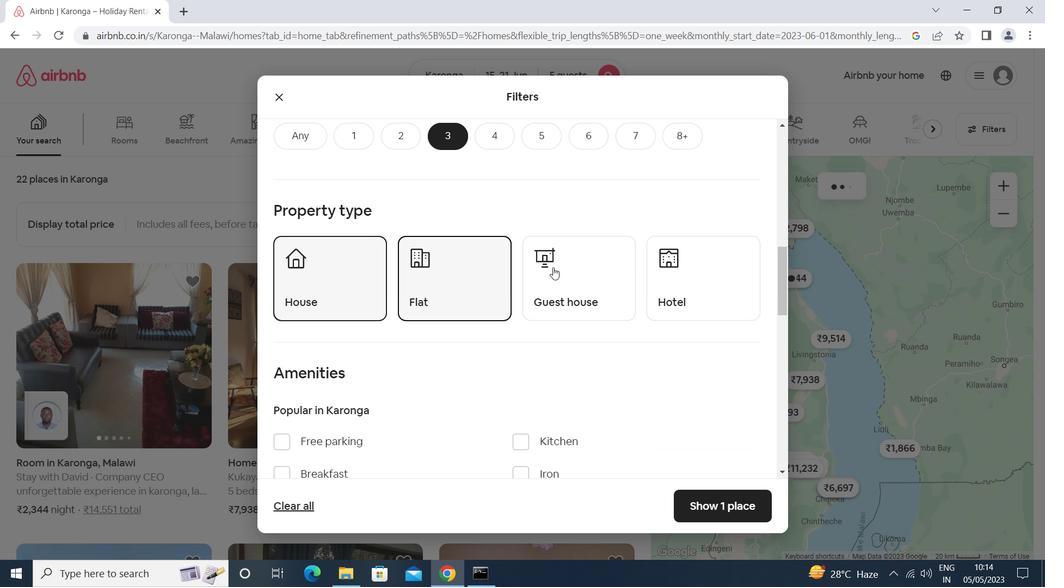 
Action: Mouse moved to (568, 270)
Screenshot: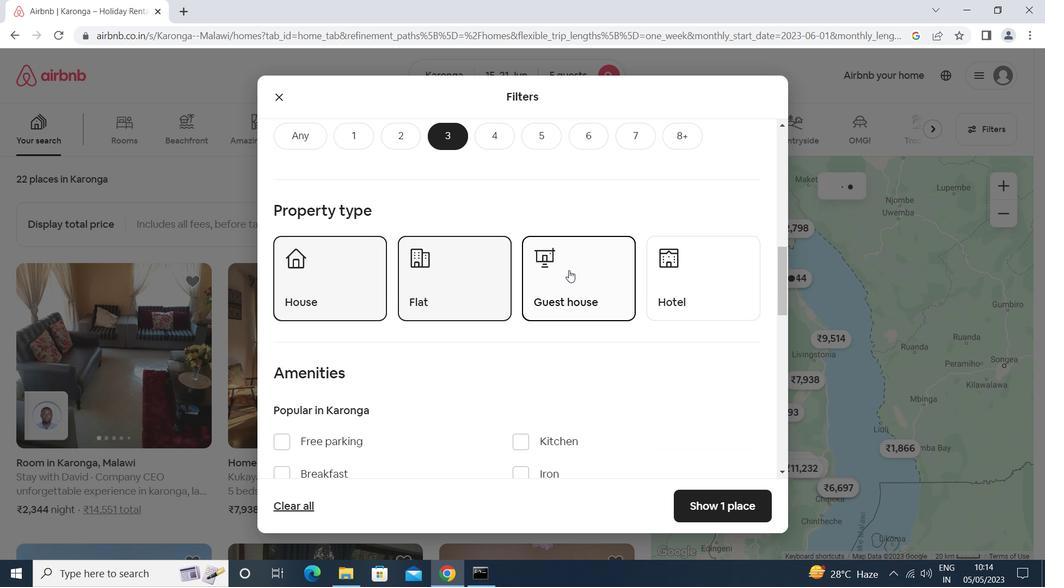
Action: Mouse scrolled (568, 270) with delta (0, 0)
Screenshot: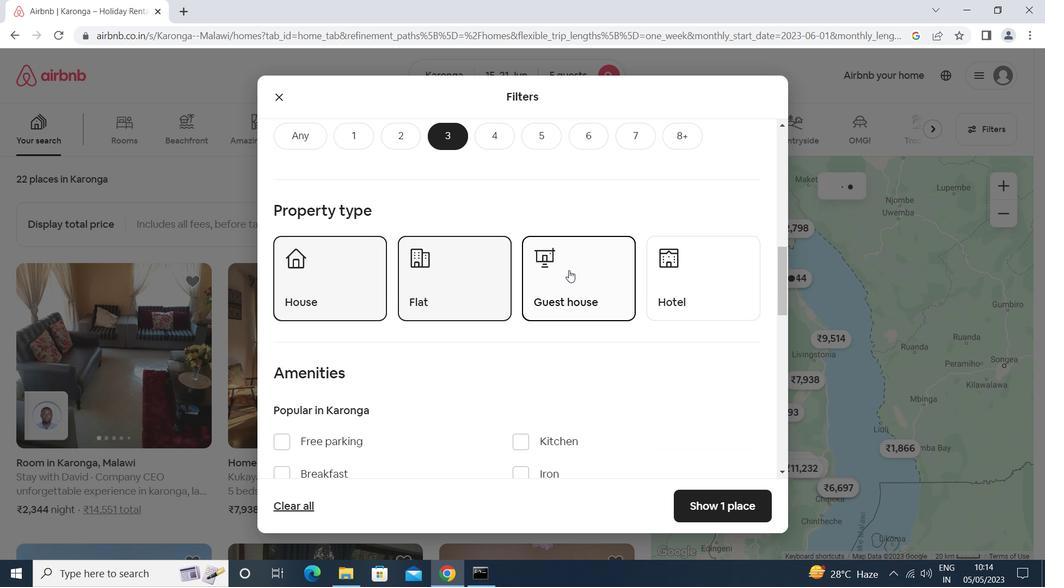 
Action: Mouse moved to (567, 271)
Screenshot: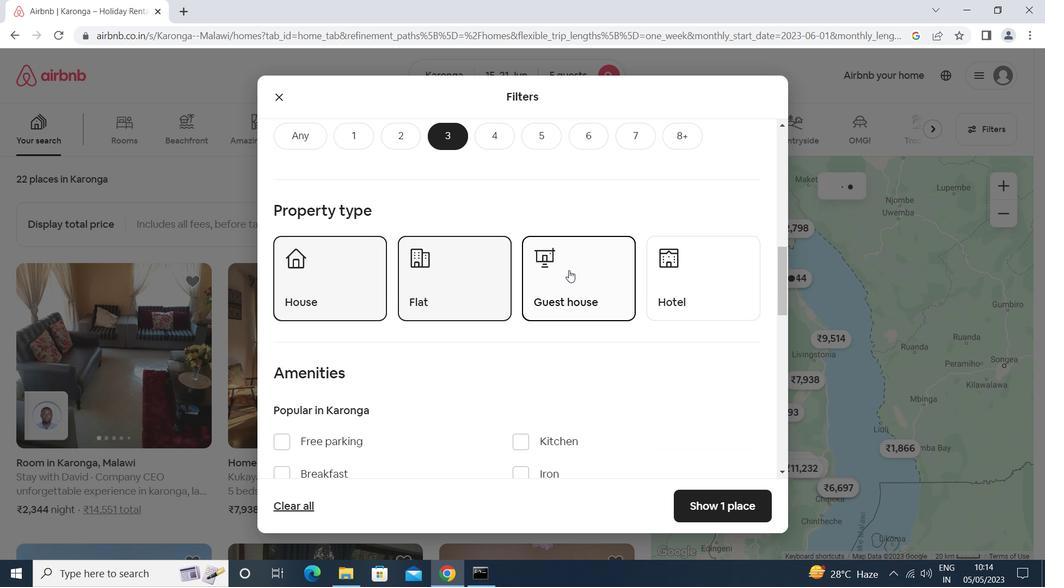 
Action: Mouse scrolled (567, 271) with delta (0, 0)
Screenshot: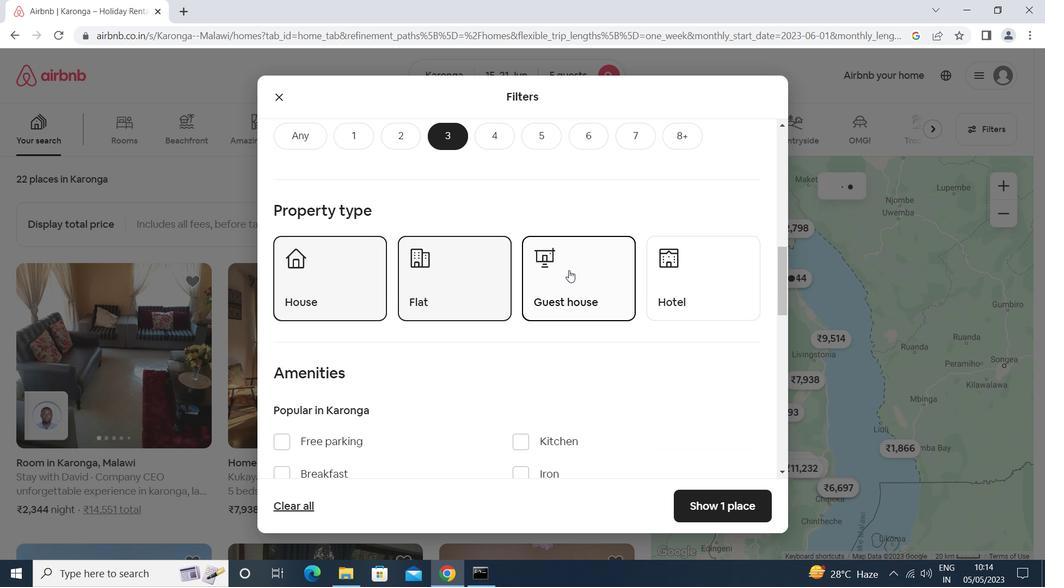 
Action: Mouse moved to (567, 271)
Screenshot: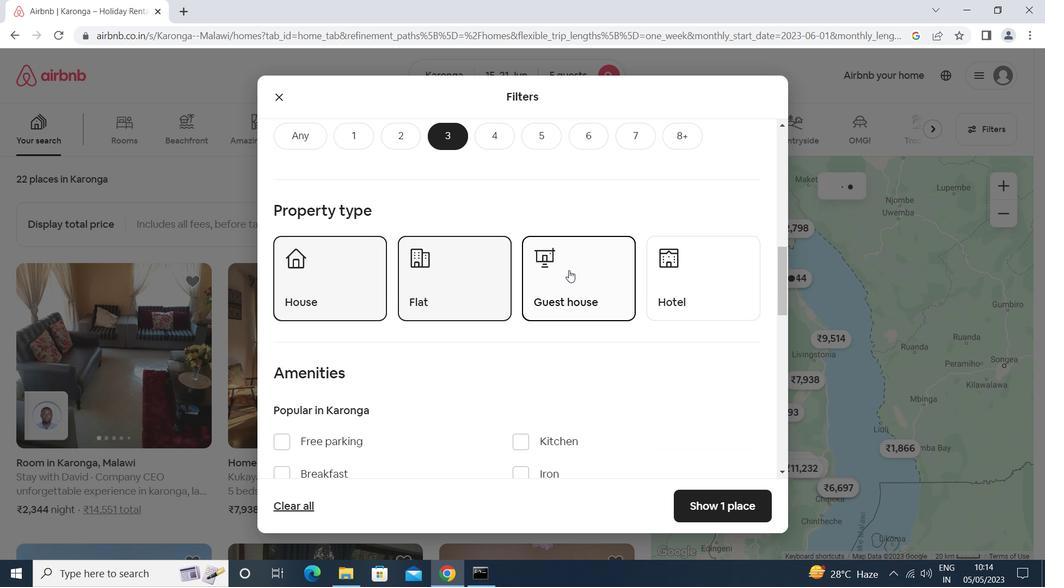 
Action: Mouse scrolled (567, 271) with delta (0, 0)
Screenshot: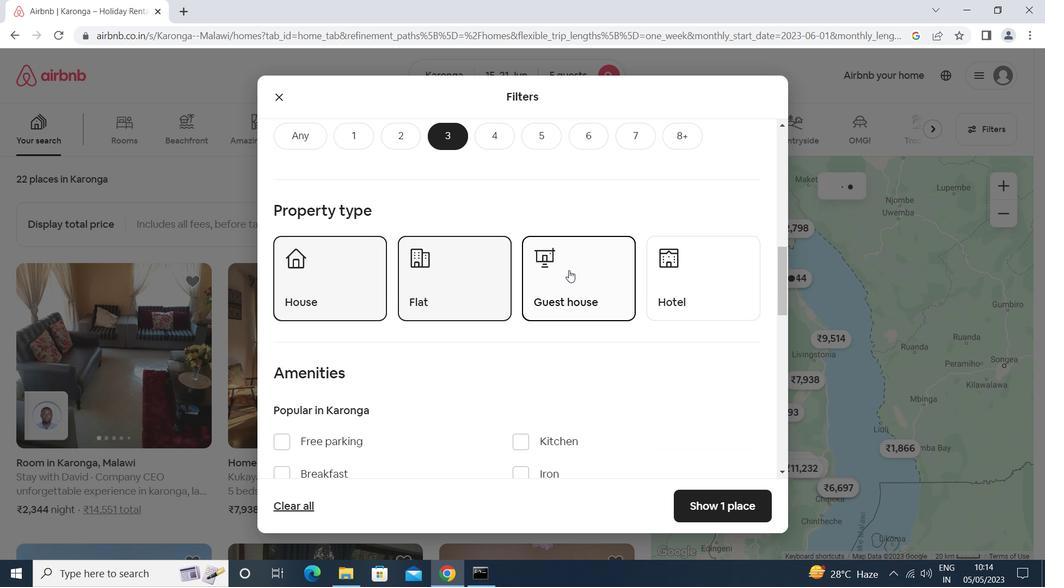 
Action: Mouse scrolled (567, 271) with delta (0, 0)
Screenshot: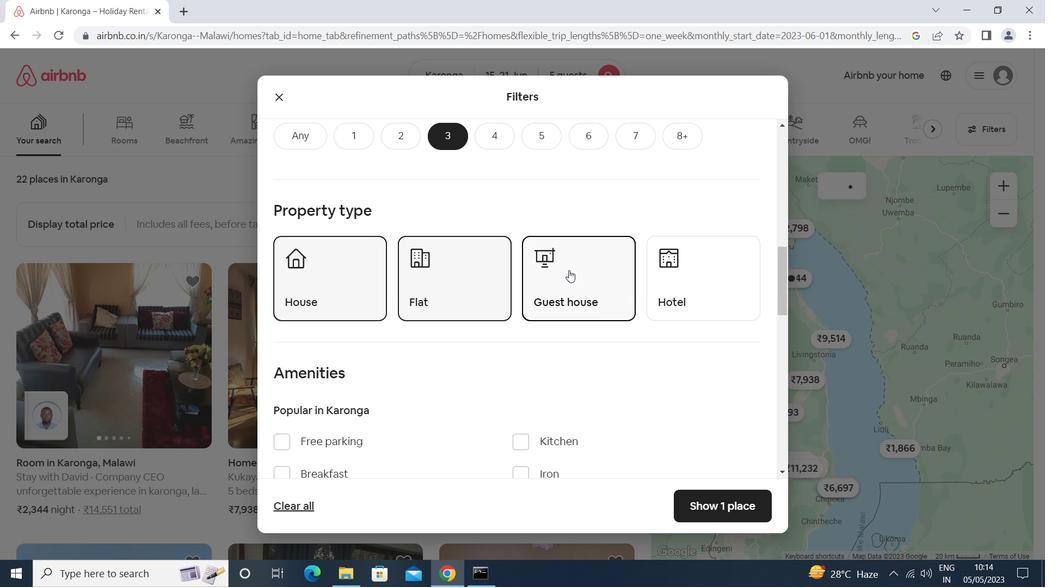 
Action: Mouse scrolled (567, 271) with delta (0, 0)
Screenshot: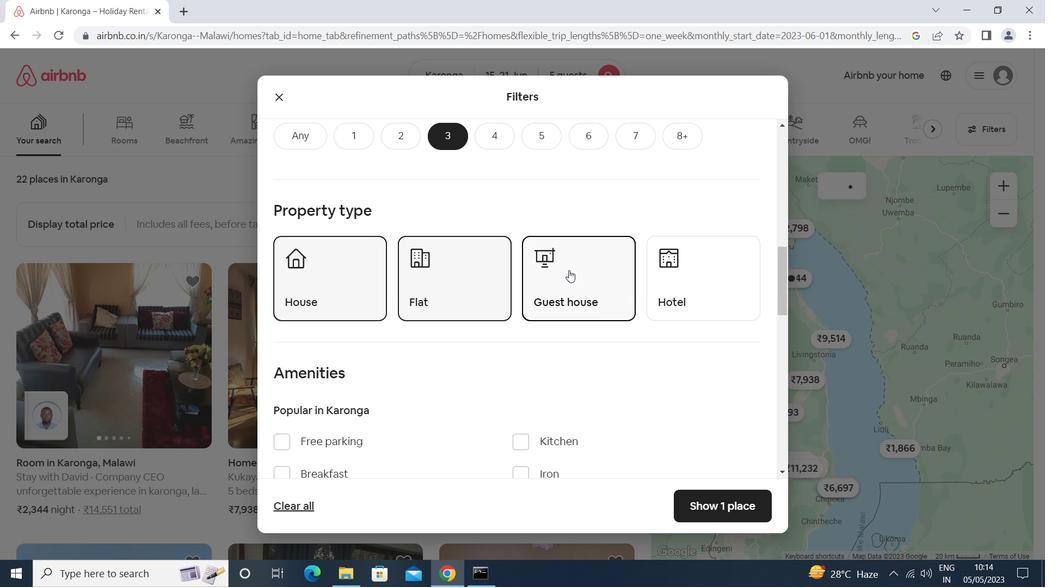 
Action: Mouse scrolled (567, 271) with delta (0, 0)
Screenshot: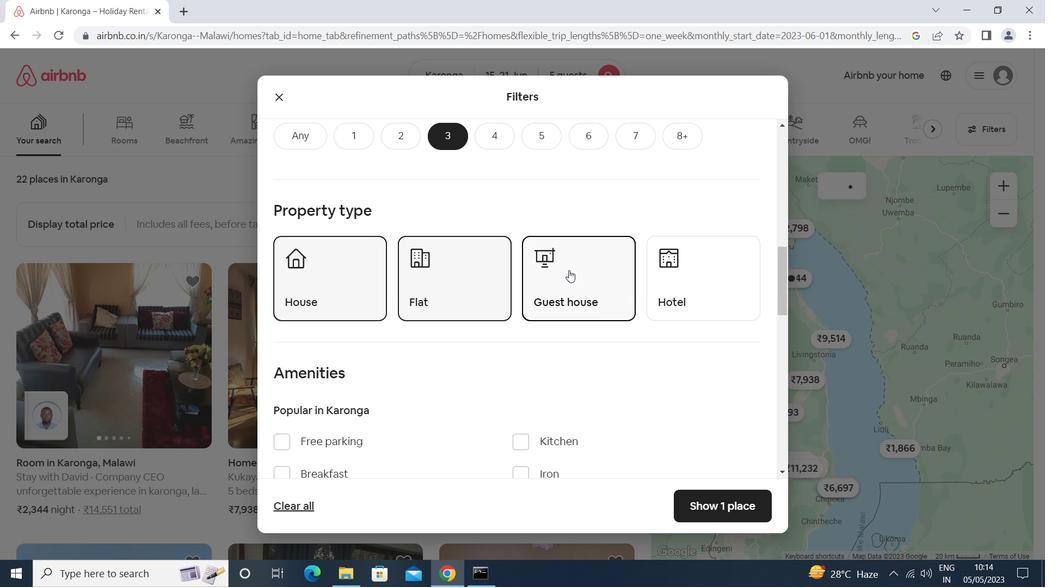 
Action: Mouse scrolled (567, 271) with delta (0, 0)
Screenshot: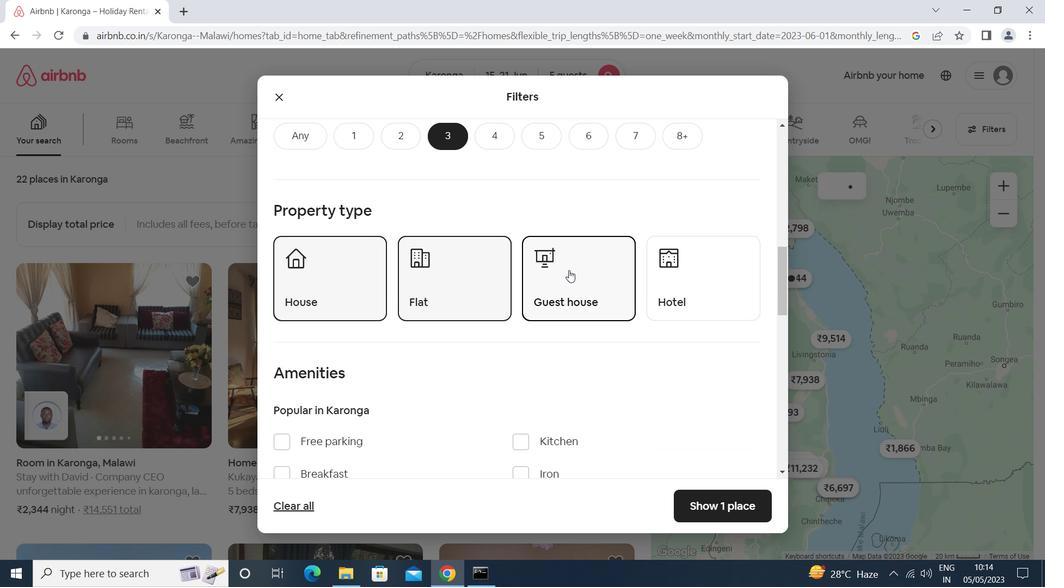 
Action: Mouse moved to (566, 272)
Screenshot: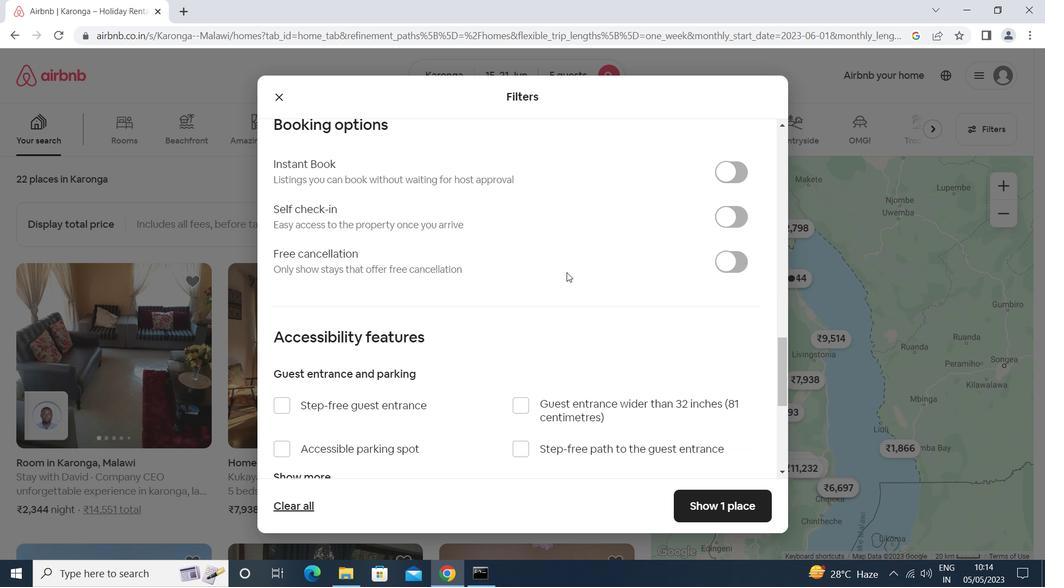 
Action: Mouse scrolled (566, 272) with delta (0, 0)
Screenshot: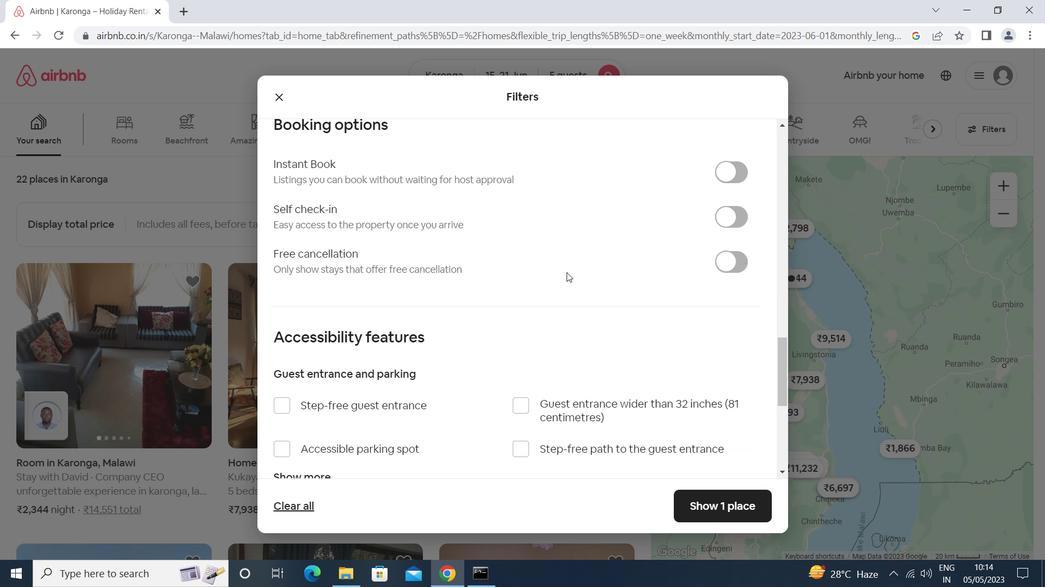 
Action: Mouse scrolled (566, 272) with delta (0, 0)
Screenshot: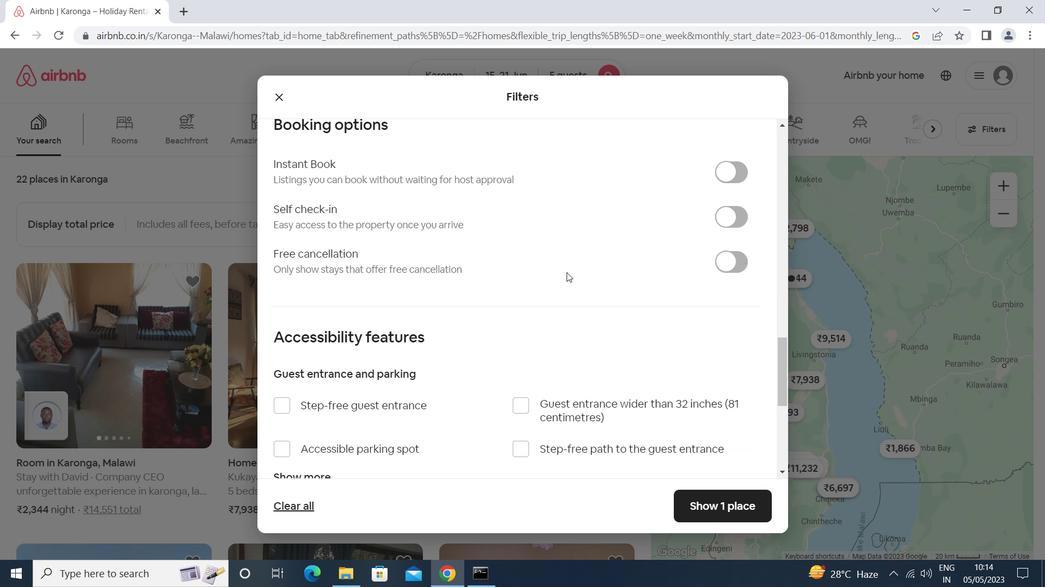 
Action: Mouse scrolled (566, 272) with delta (0, 0)
Screenshot: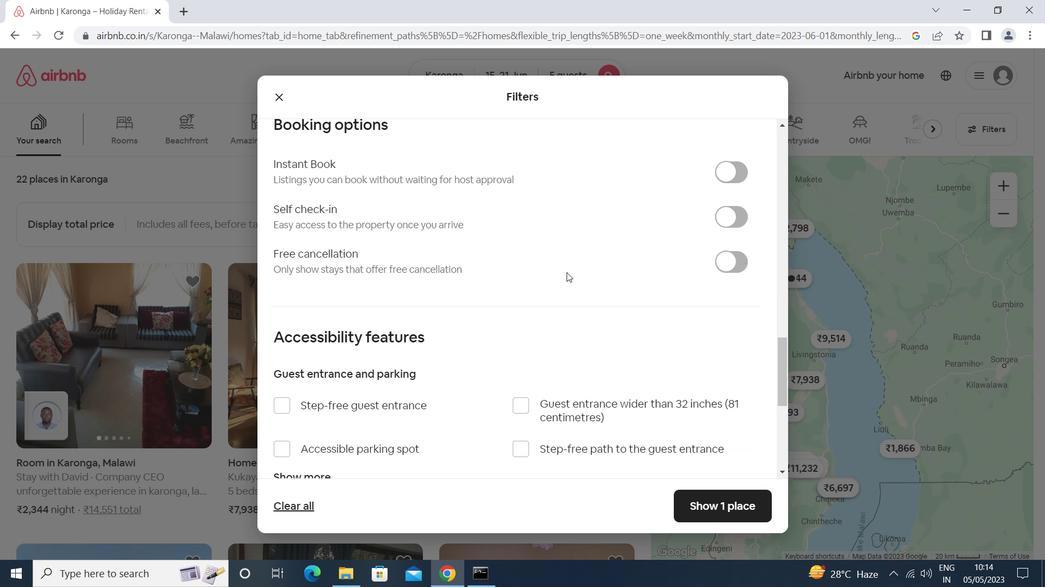 
Action: Mouse scrolled (566, 272) with delta (0, 0)
Screenshot: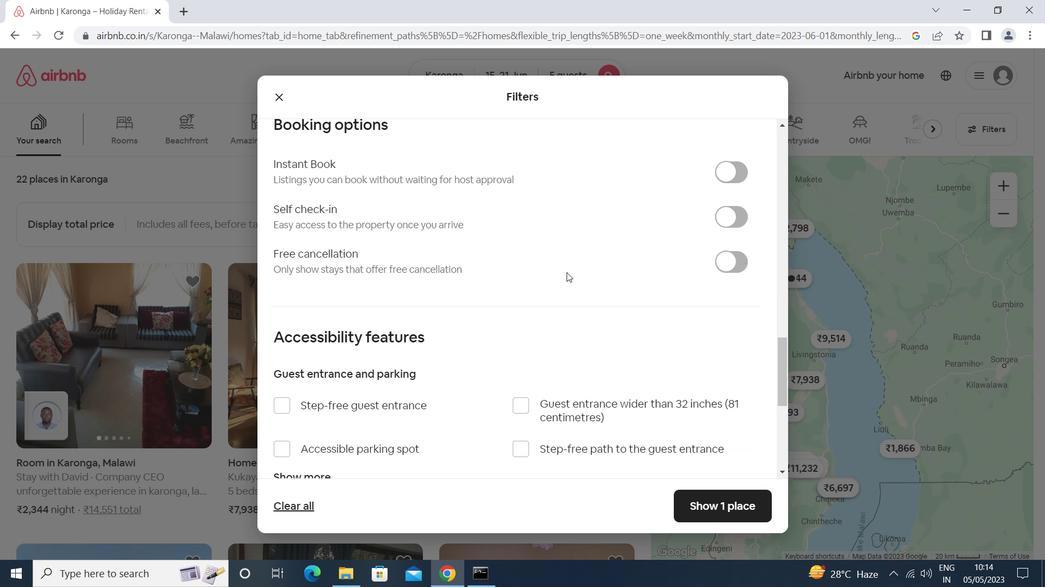 
Action: Mouse moved to (565, 286)
Screenshot: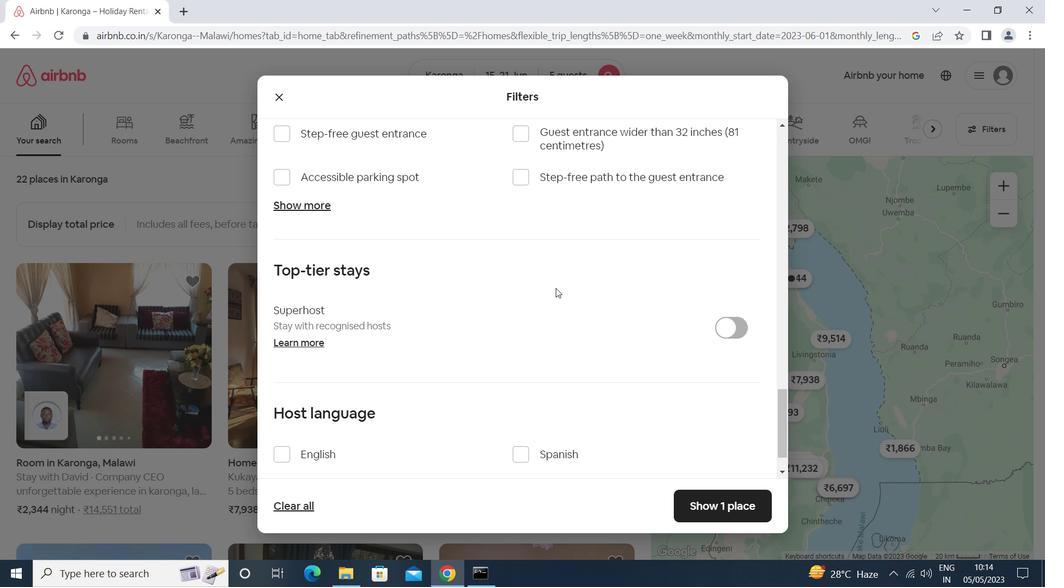 
Action: Mouse scrolled (565, 286) with delta (0, 0)
Screenshot: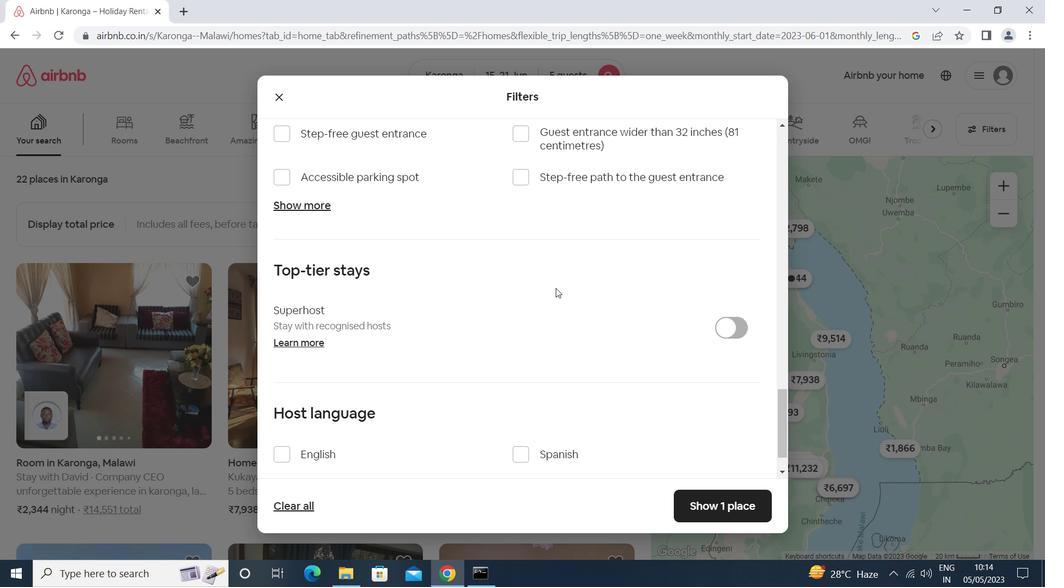 
Action: Mouse moved to (568, 284)
Screenshot: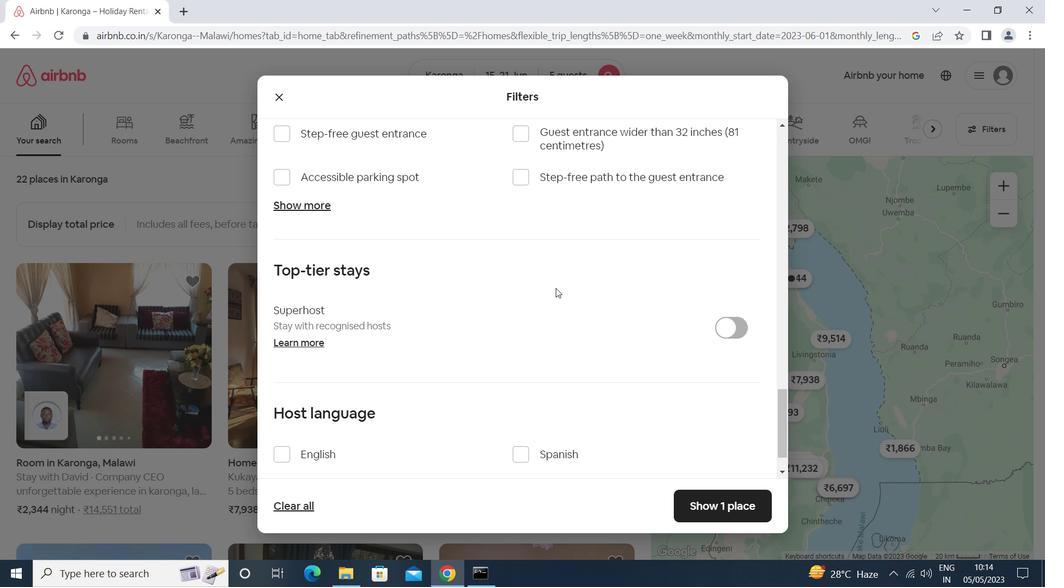 
Action: Mouse scrolled (568, 285) with delta (0, 0)
Screenshot: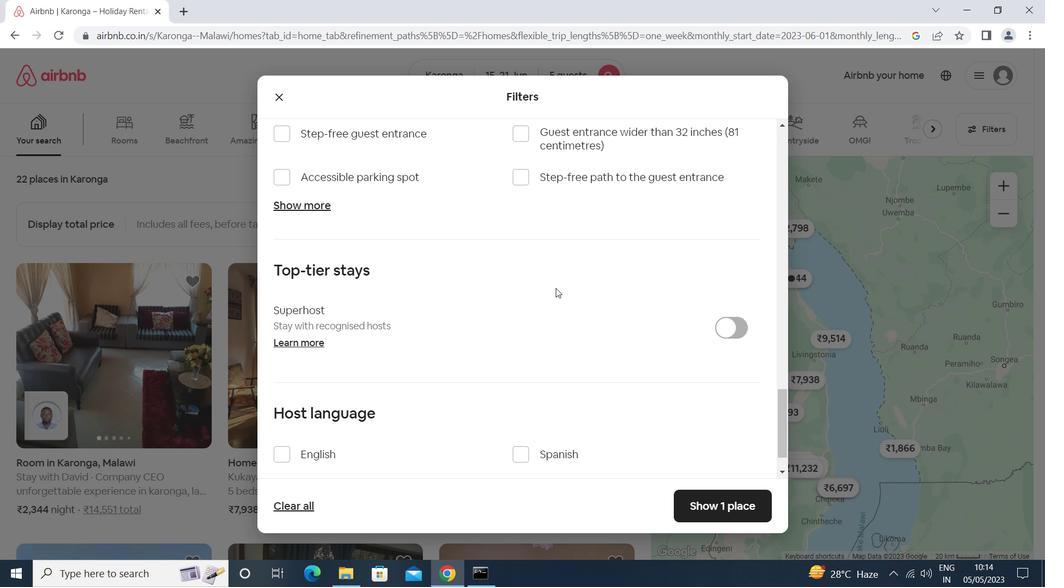 
Action: Mouse moved to (570, 283)
Screenshot: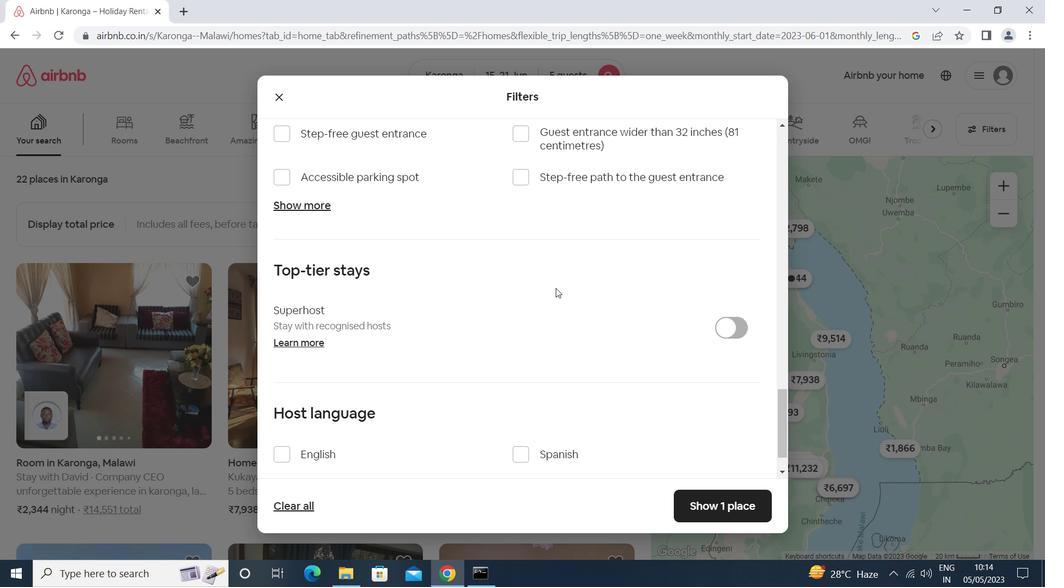 
Action: Mouse scrolled (570, 284) with delta (0, 0)
Screenshot: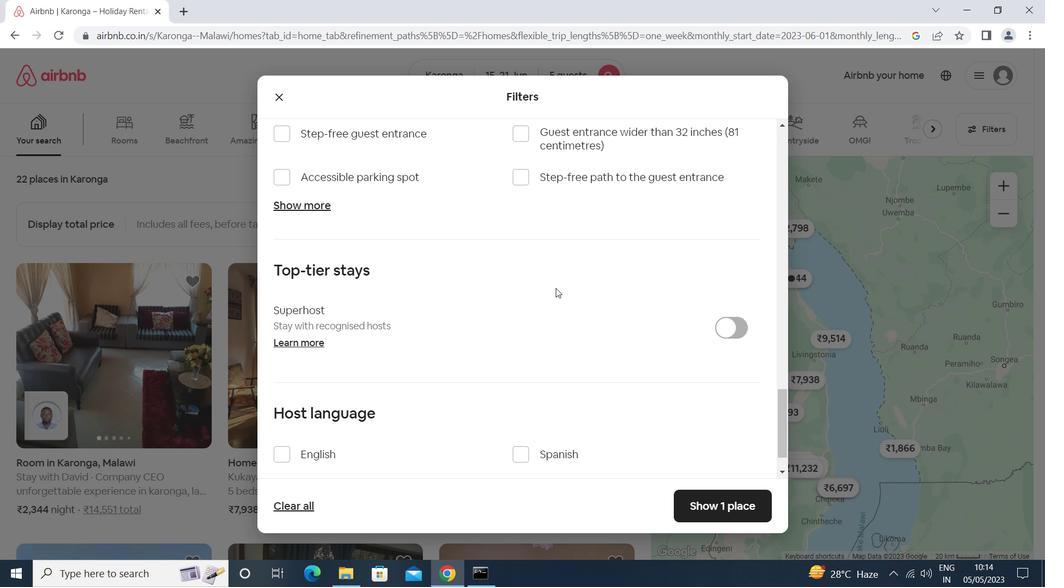 
Action: Mouse moved to (734, 146)
Screenshot: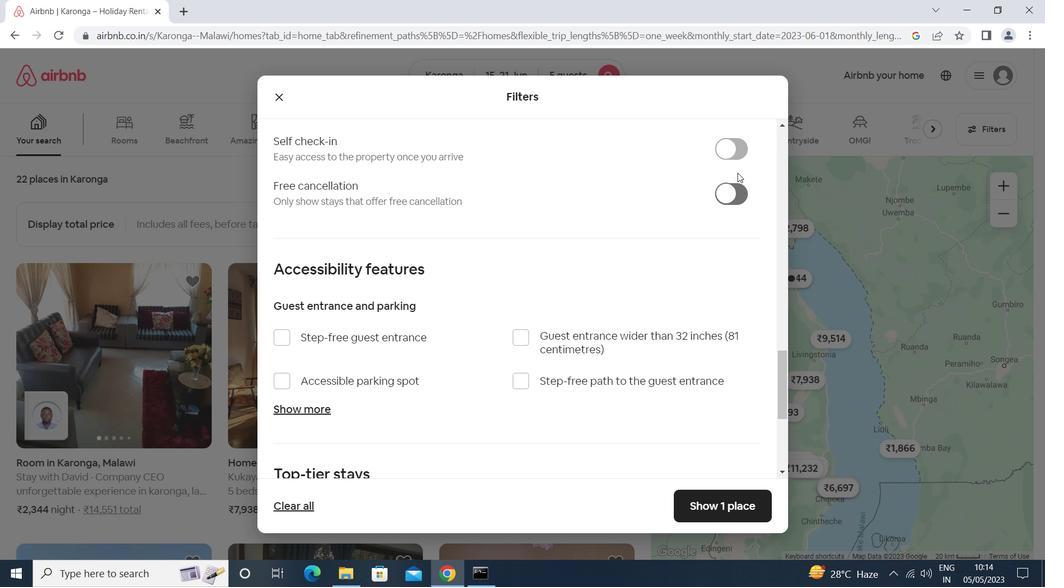 
Action: Mouse pressed left at (734, 146)
Screenshot: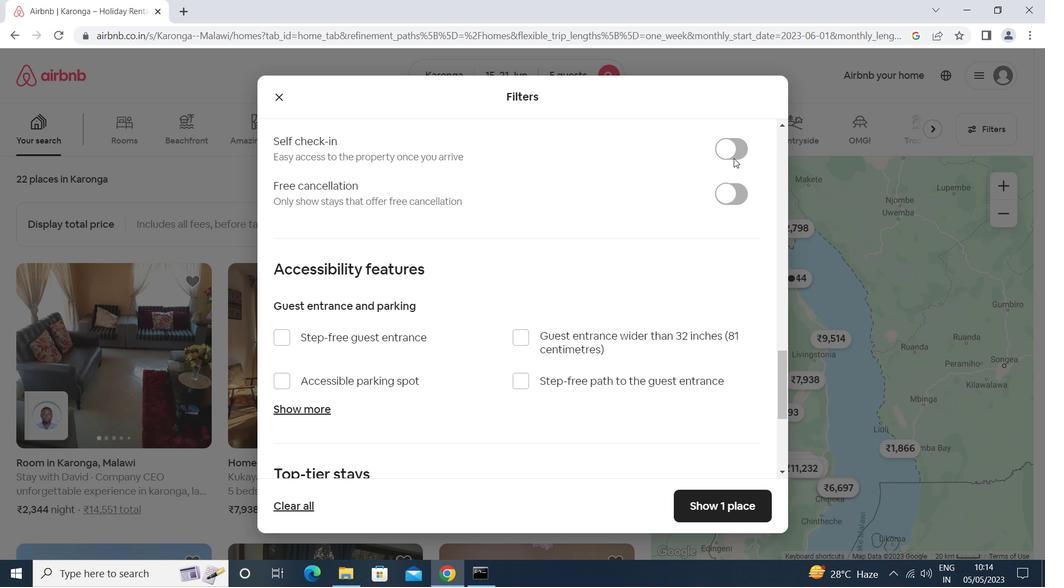 
Action: Mouse moved to (513, 331)
Screenshot: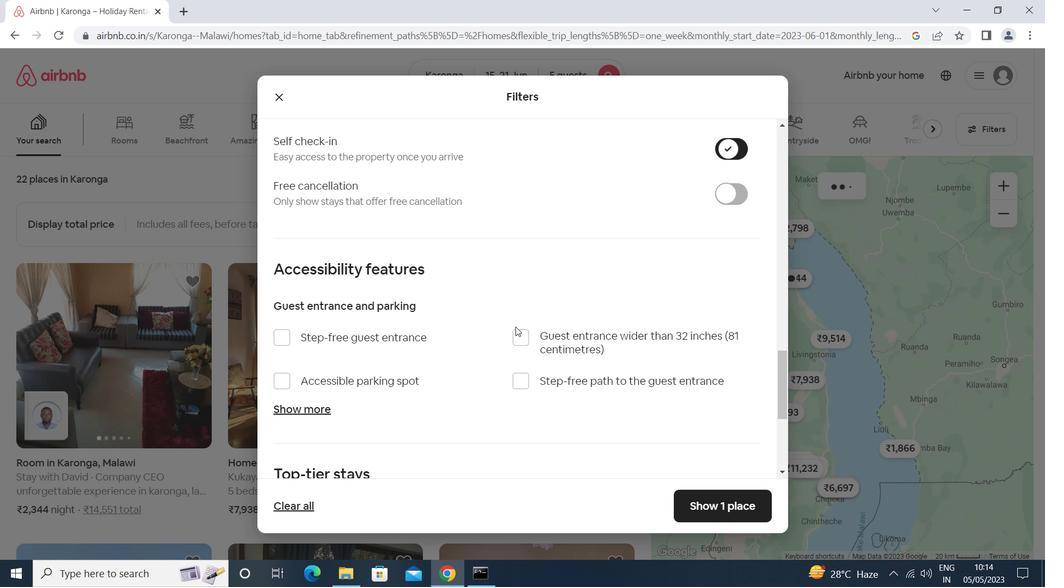
Action: Mouse scrolled (513, 331) with delta (0, 0)
Screenshot: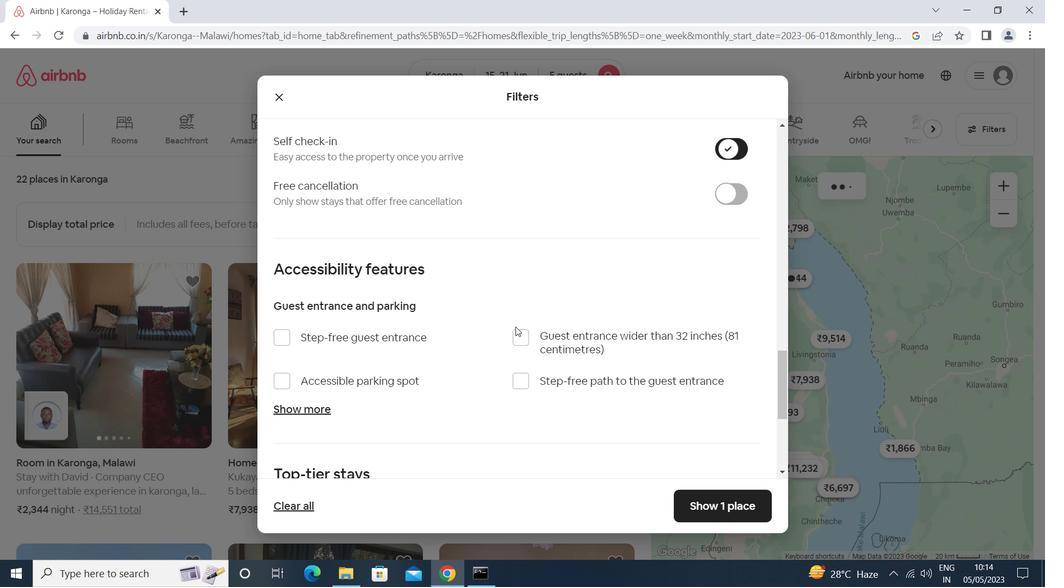 
Action: Mouse moved to (512, 333)
Screenshot: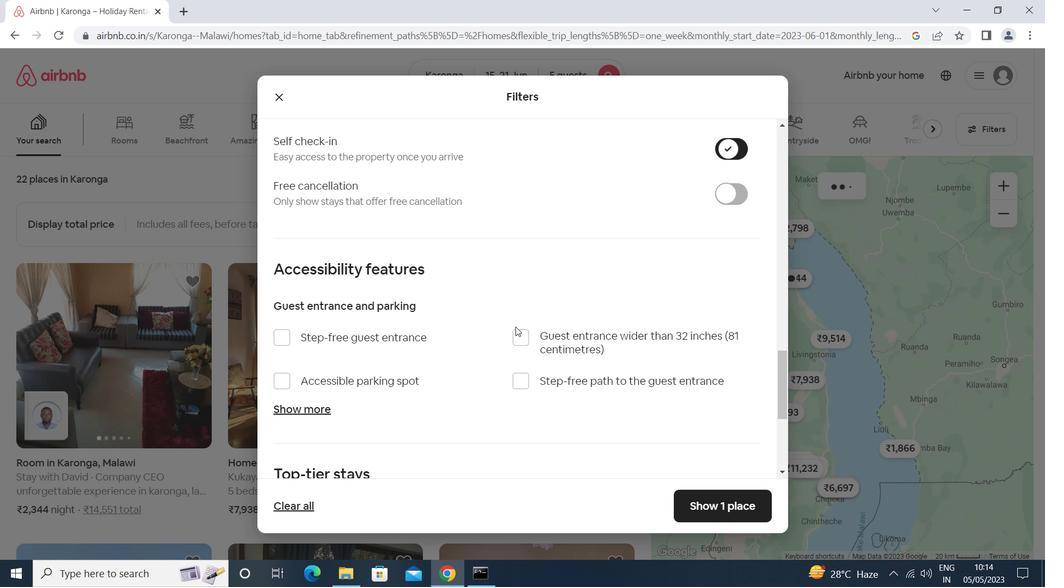 
Action: Mouse scrolled (512, 332) with delta (0, 0)
Screenshot: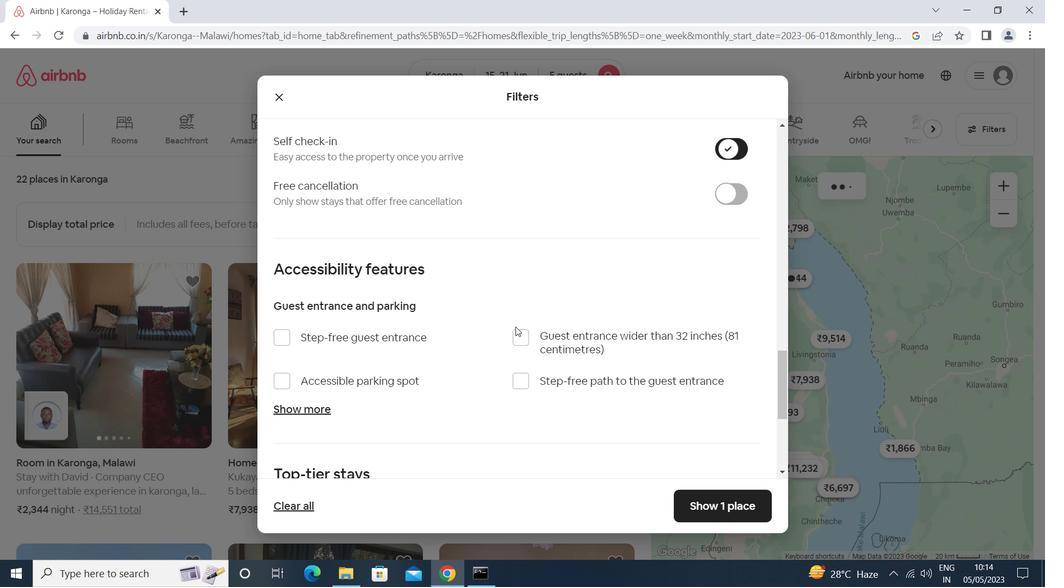 
Action: Mouse moved to (512, 333)
Screenshot: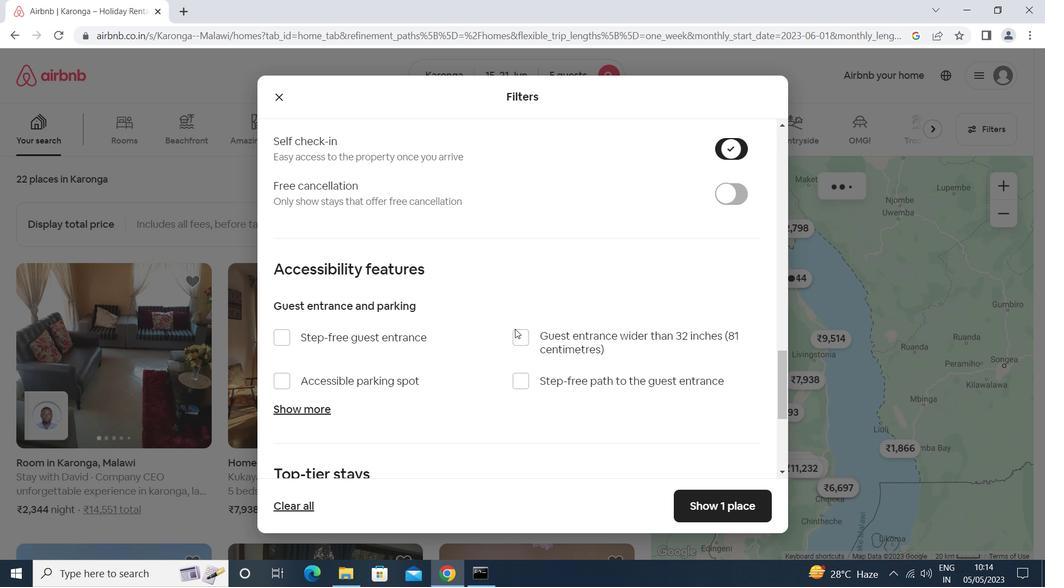 
Action: Mouse scrolled (512, 334) with delta (0, 0)
Screenshot: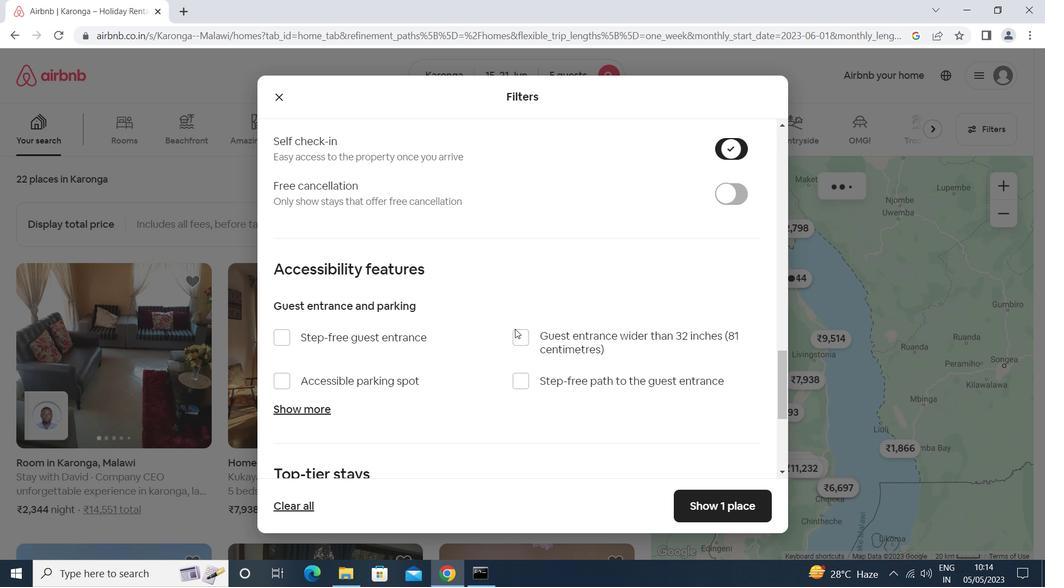 
Action: Mouse moved to (511, 334)
Screenshot: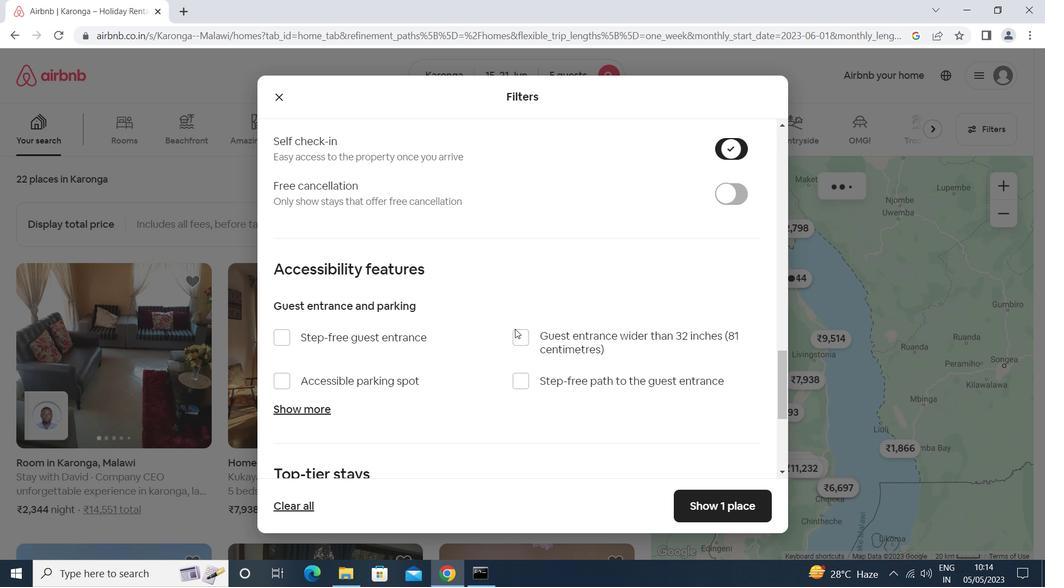 
Action: Mouse scrolled (511, 333) with delta (0, 0)
Screenshot: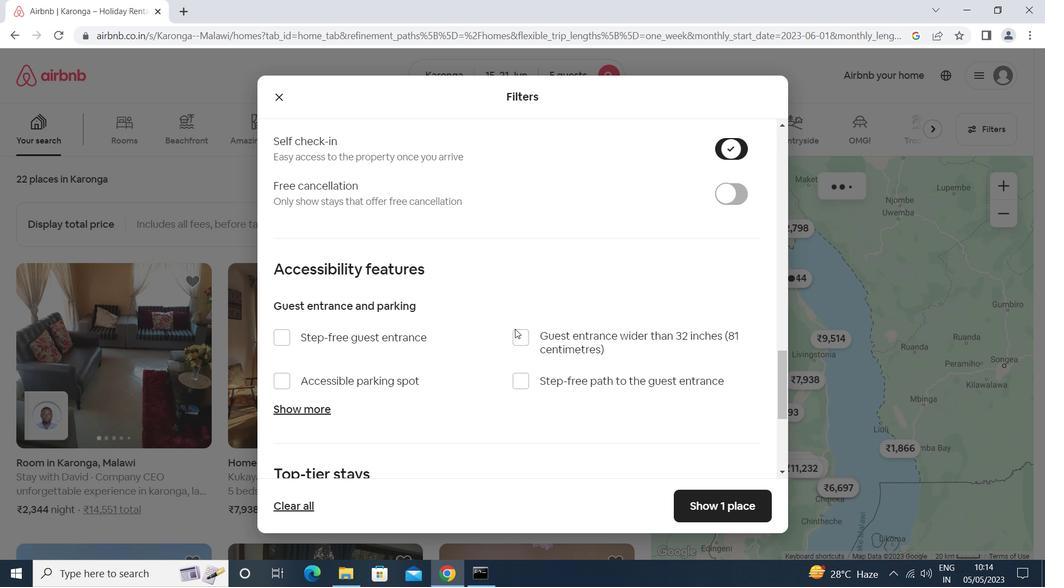 
Action: Mouse moved to (511, 334)
Screenshot: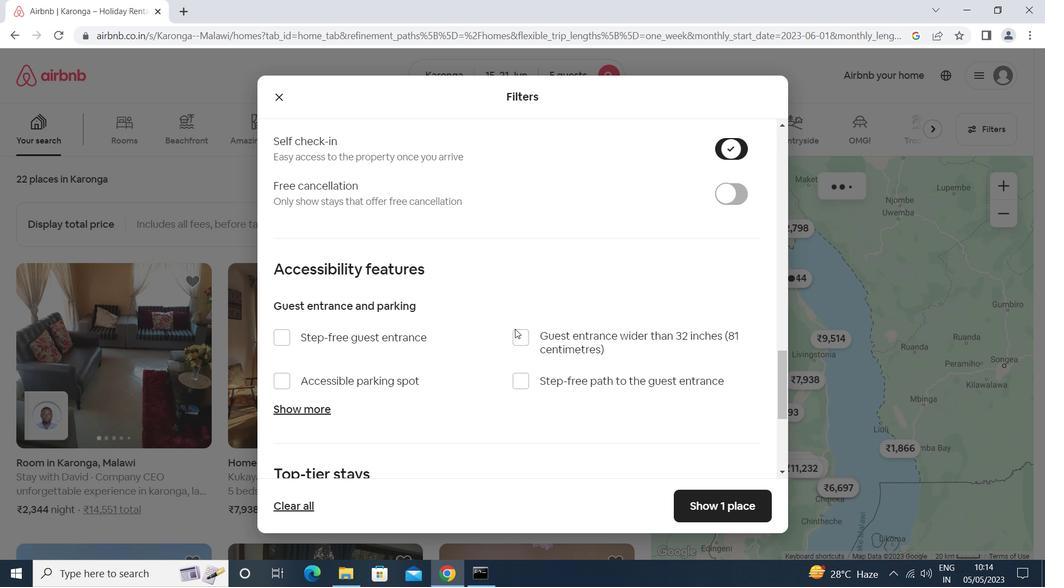 
Action: Mouse scrolled (511, 334) with delta (0, 0)
Screenshot: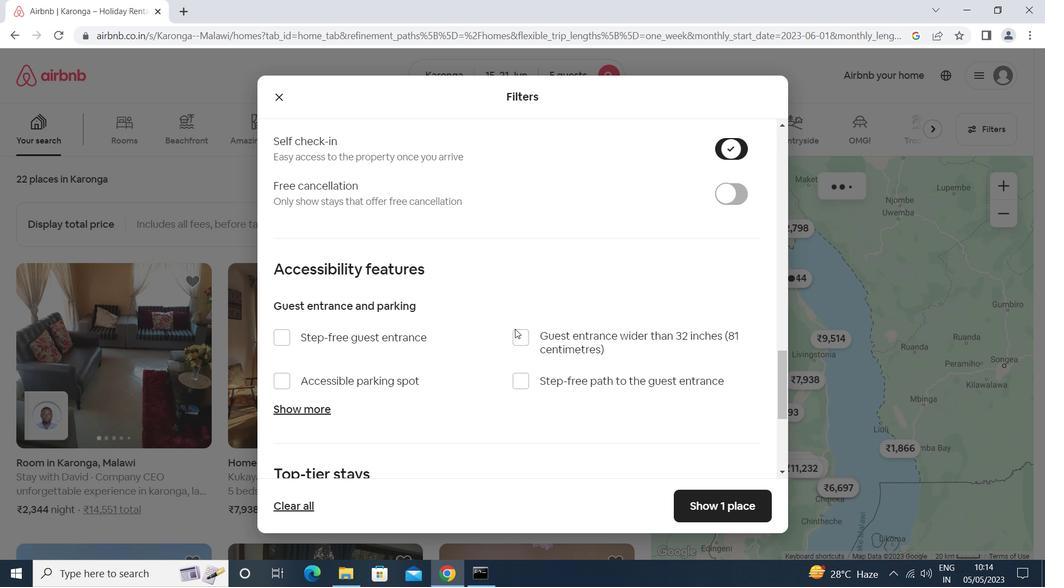 
Action: Mouse moved to (510, 335)
Screenshot: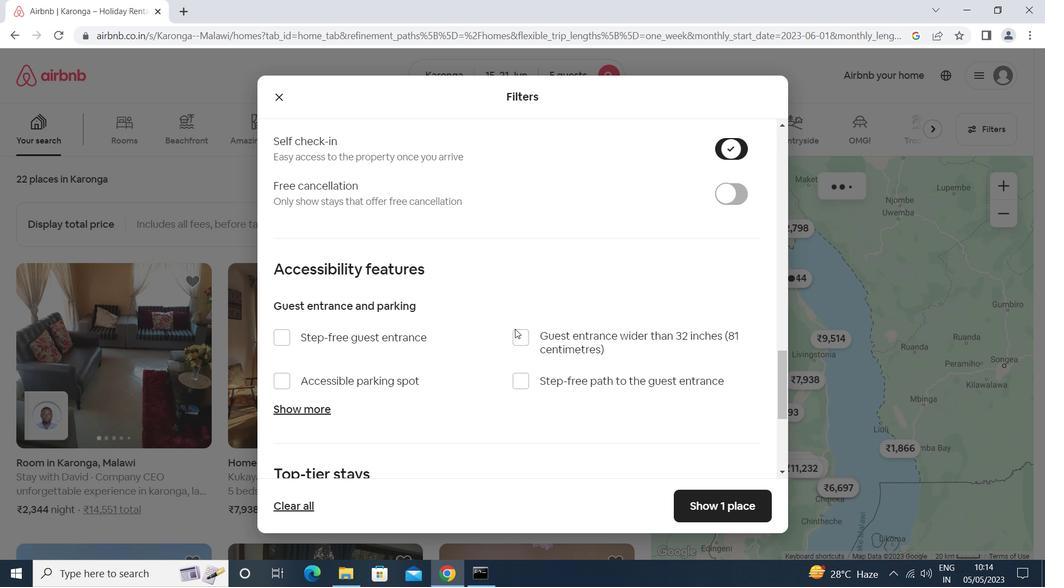 
Action: Mouse scrolled (510, 334) with delta (0, 0)
Screenshot: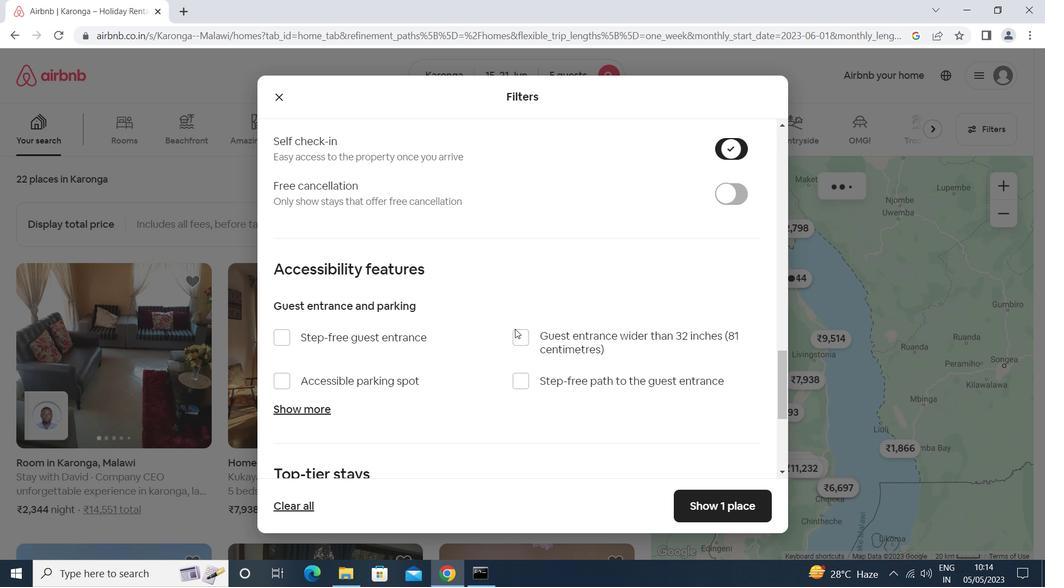 
Action: Mouse moved to (503, 341)
Screenshot: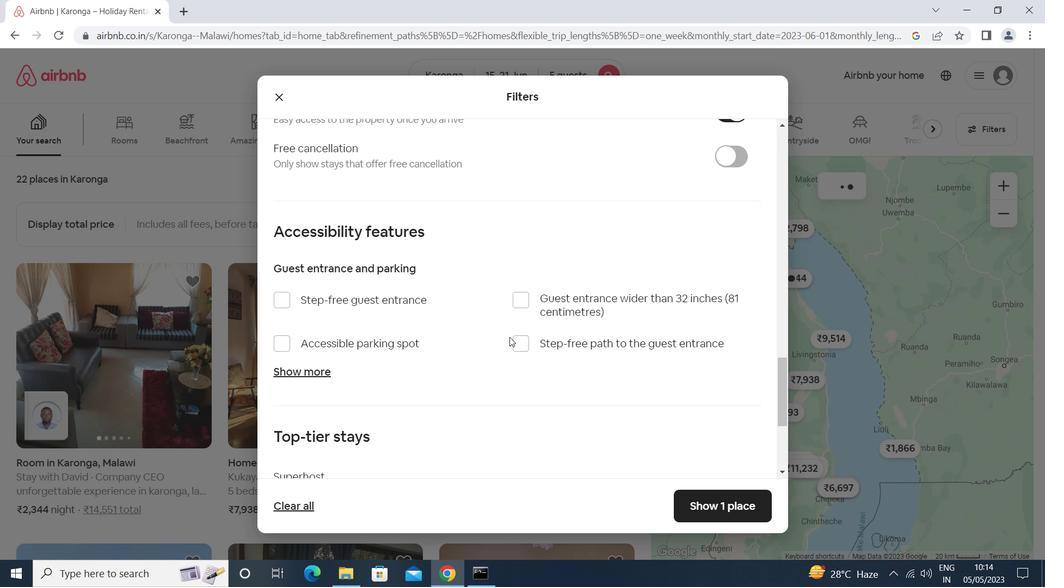 
Action: Mouse scrolled (503, 341) with delta (0, 0)
Screenshot: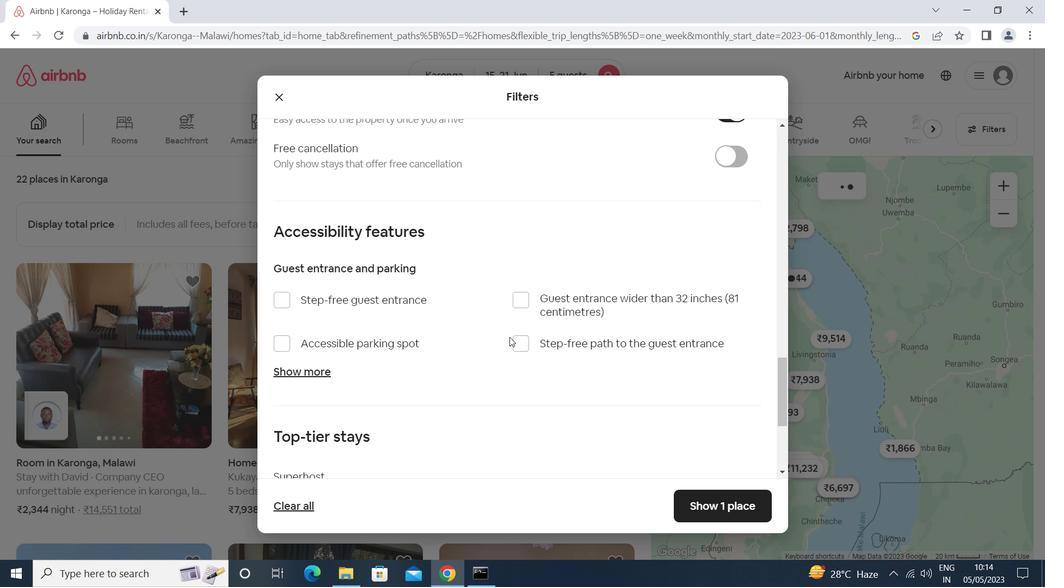 
Action: Mouse moved to (498, 345)
Screenshot: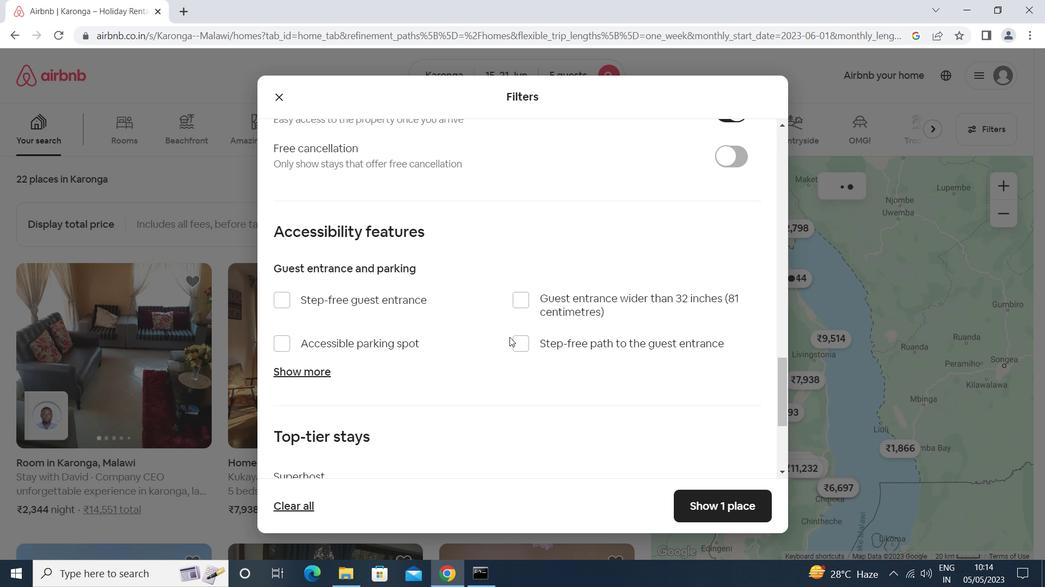 
Action: Mouse scrolled (498, 345) with delta (0, 0)
Screenshot: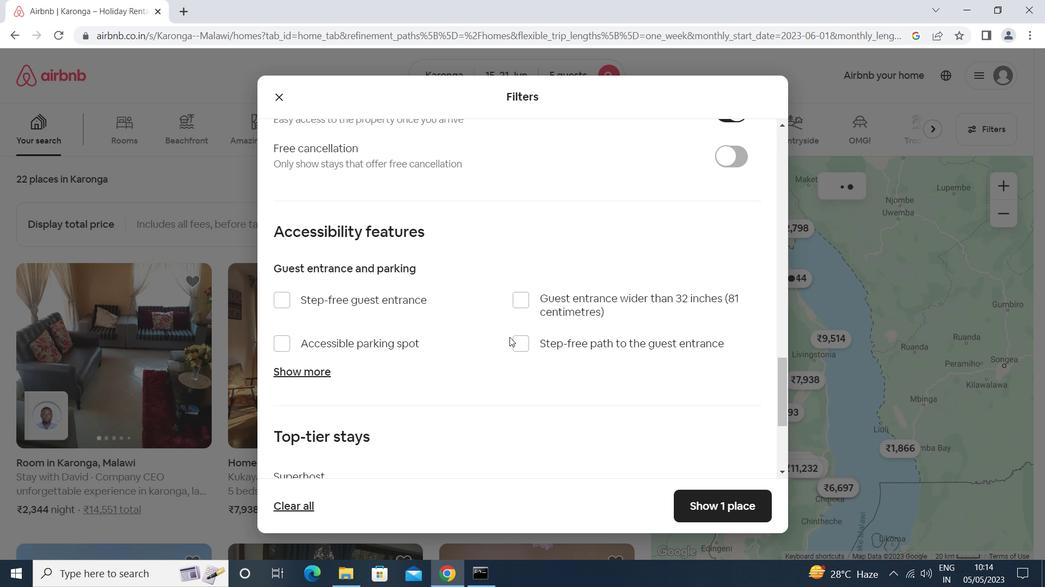 
Action: Mouse moved to (497, 346)
Screenshot: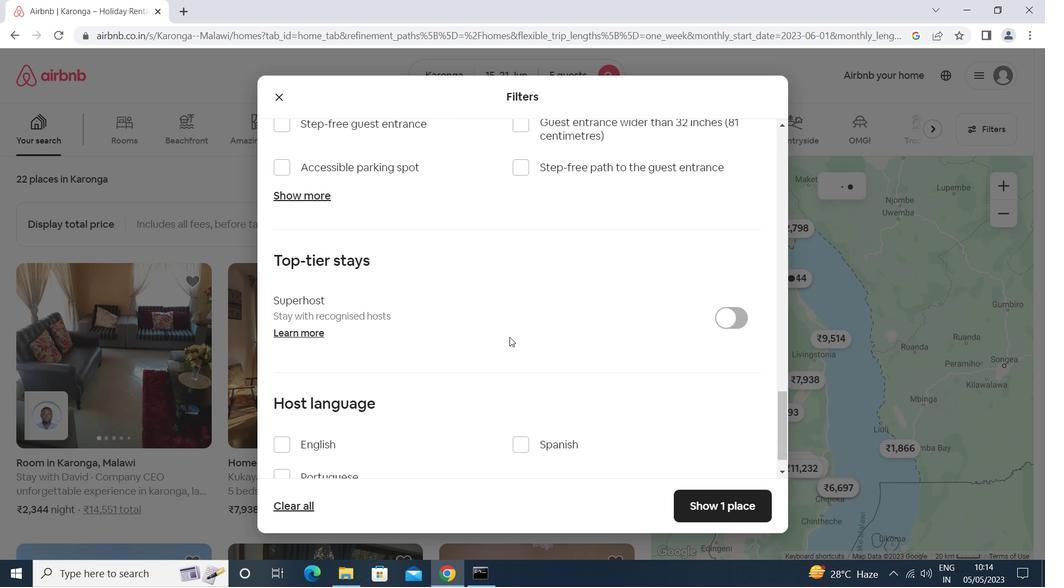 
Action: Mouse scrolled (497, 345) with delta (0, 0)
Screenshot: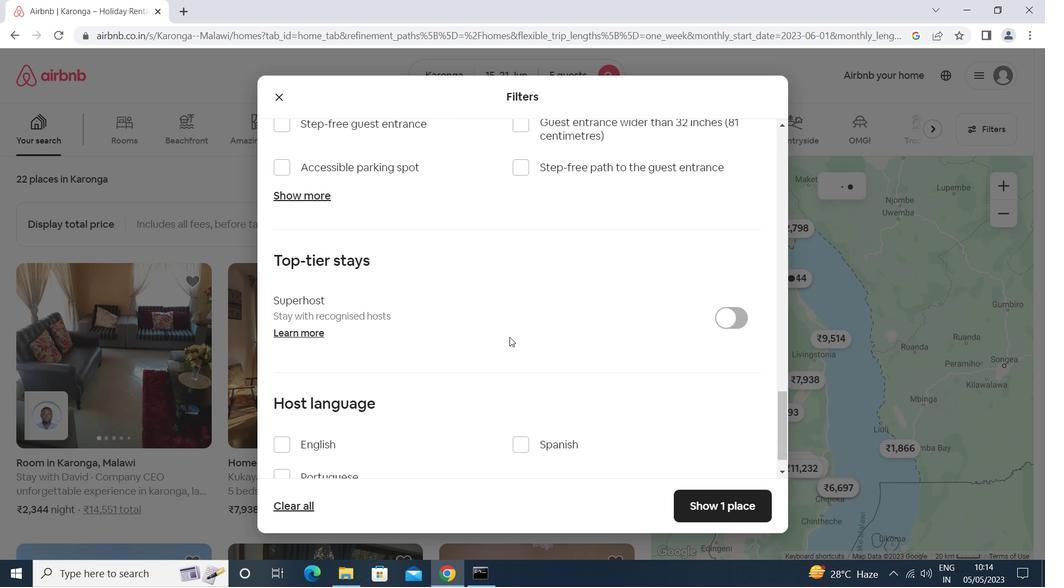 
Action: Mouse moved to (495, 347)
Screenshot: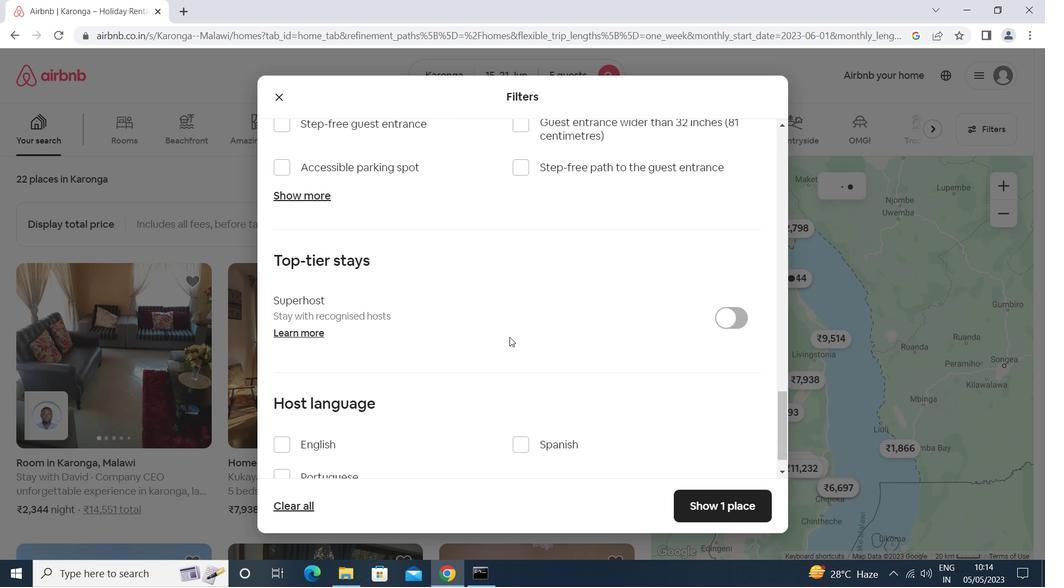 
Action: Mouse scrolled (495, 347) with delta (0, 0)
Screenshot: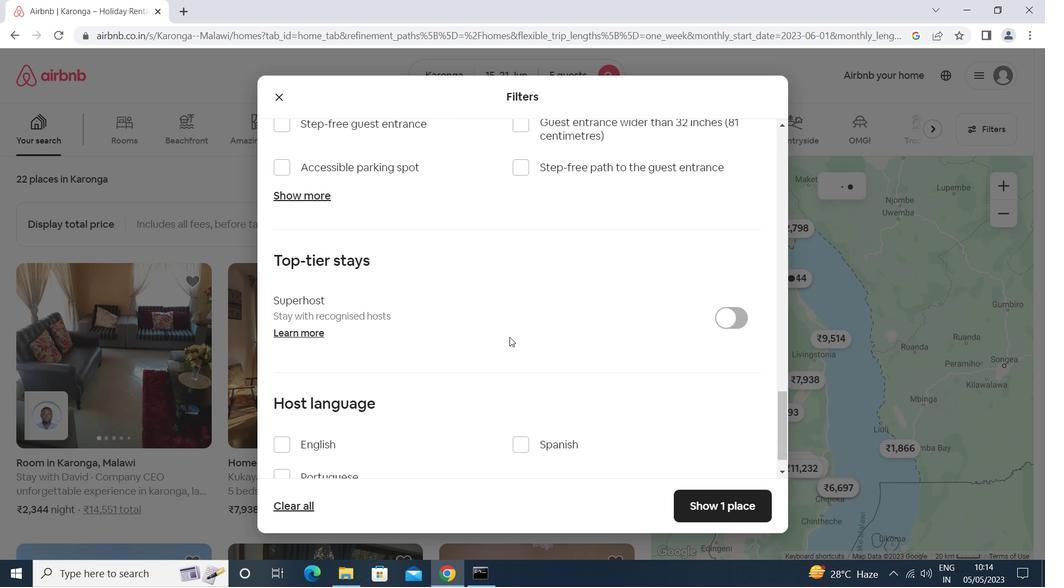 
Action: Mouse moved to (494, 348)
Screenshot: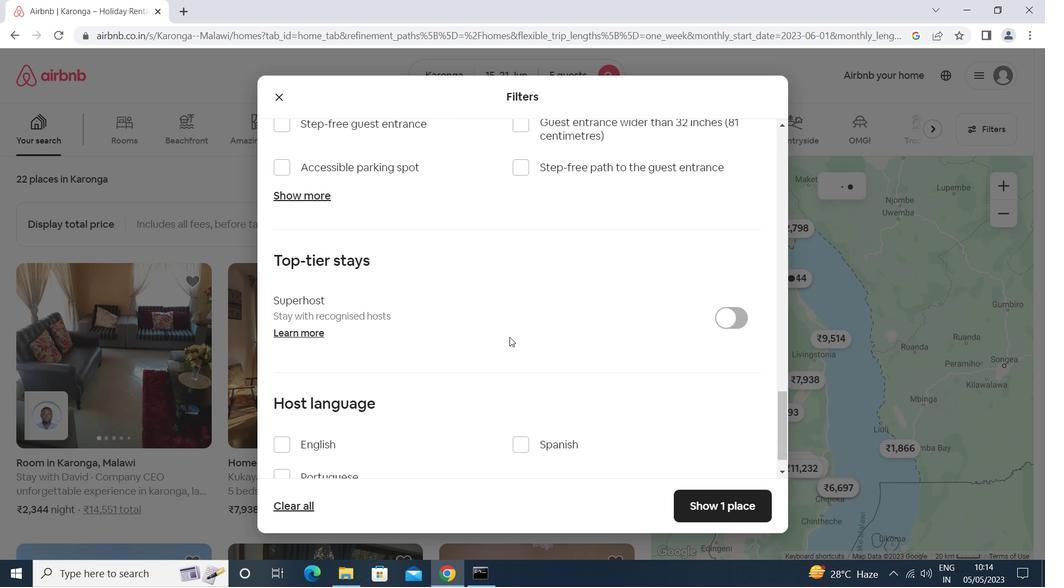 
Action: Mouse scrolled (494, 347) with delta (0, 0)
Screenshot: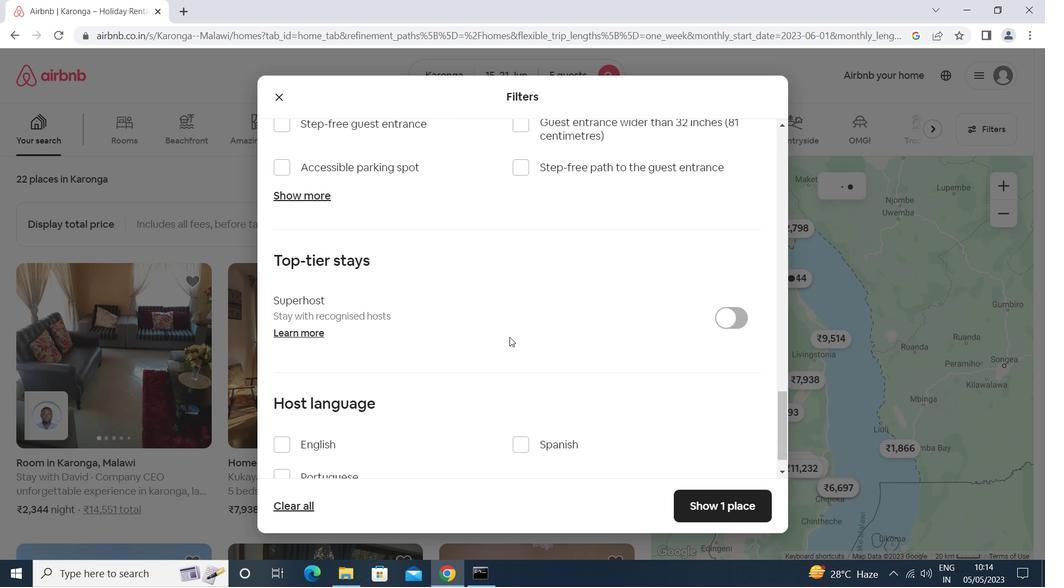 
Action: Mouse moved to (335, 402)
Screenshot: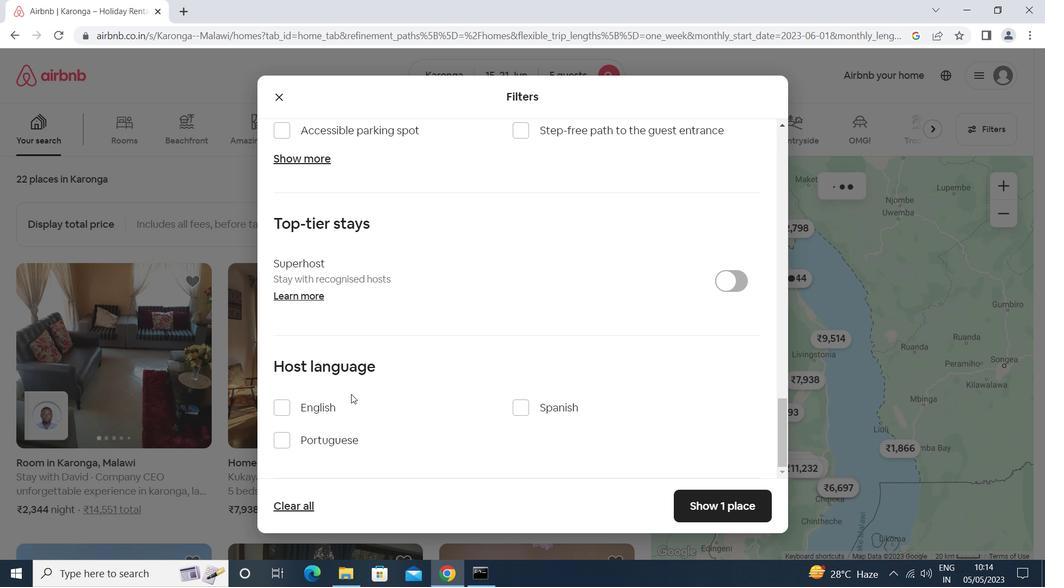 
Action: Mouse pressed left at (335, 402)
Screenshot: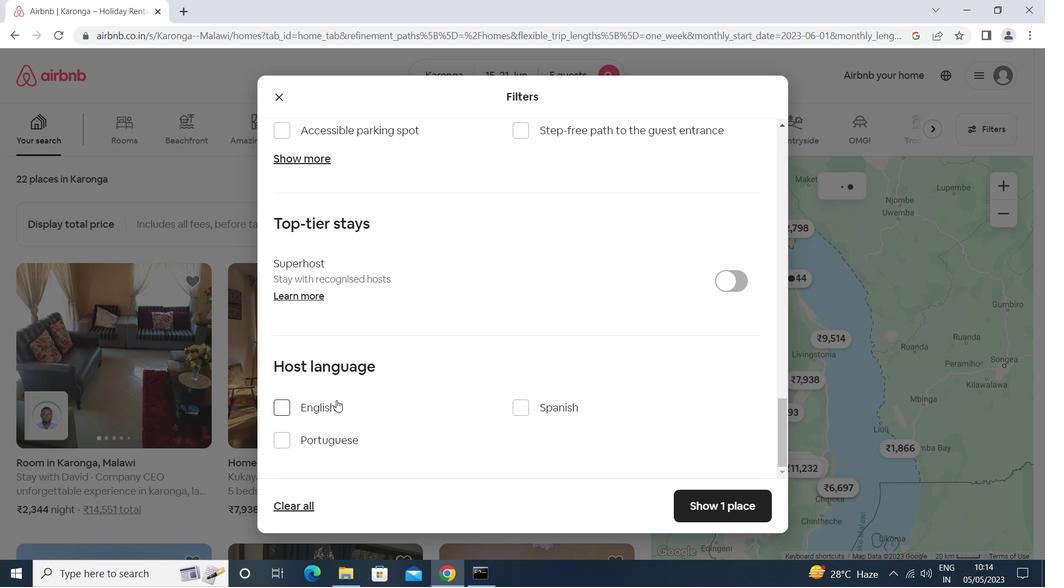 
Action: Mouse moved to (713, 511)
Screenshot: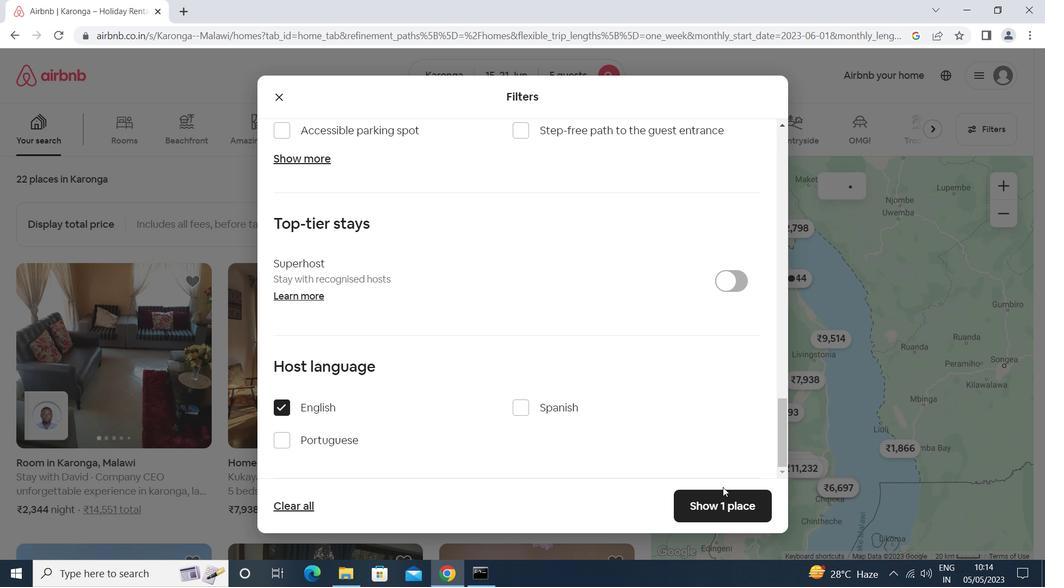 
Action: Mouse pressed left at (713, 511)
Screenshot: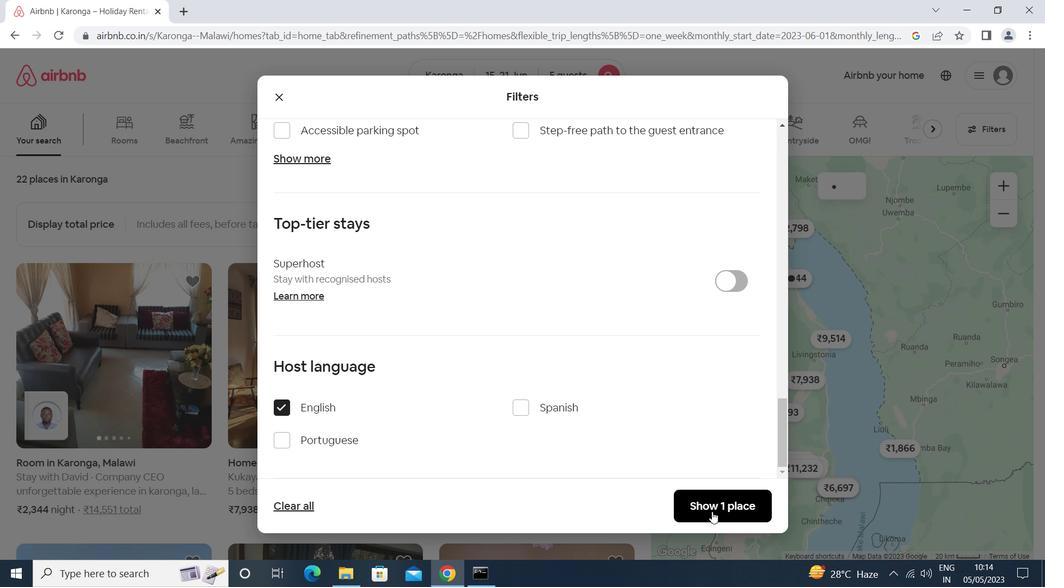 
Action: Mouse moved to (708, 511)
Screenshot: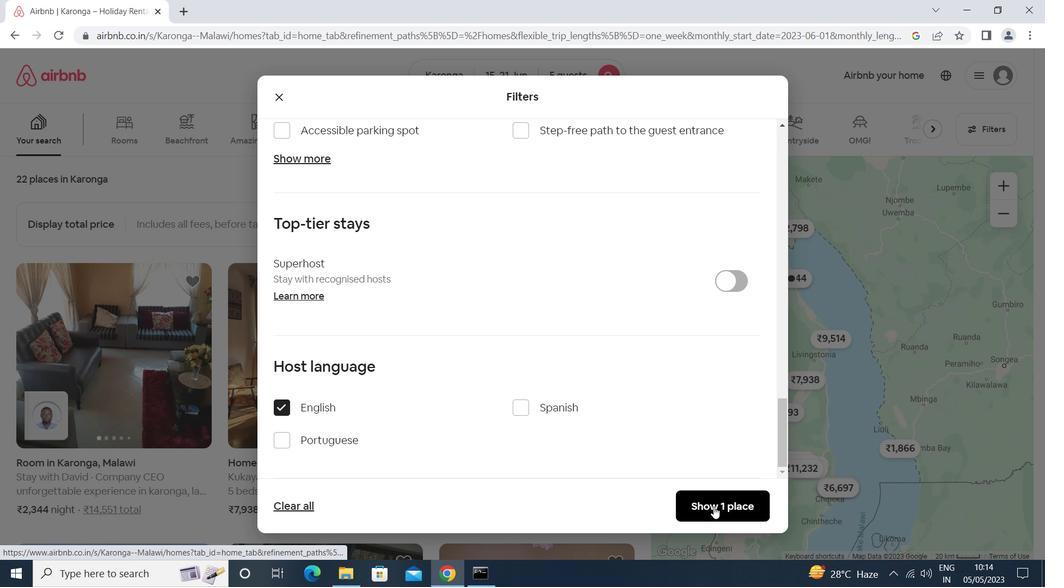 
